 Task: Create a due date automation trigger when advanced on, 2 hours before a card is due add fields with custom field "Resume" set to a number greater than 1 and greater than 10.
Action: Mouse moved to (1144, 150)
Screenshot: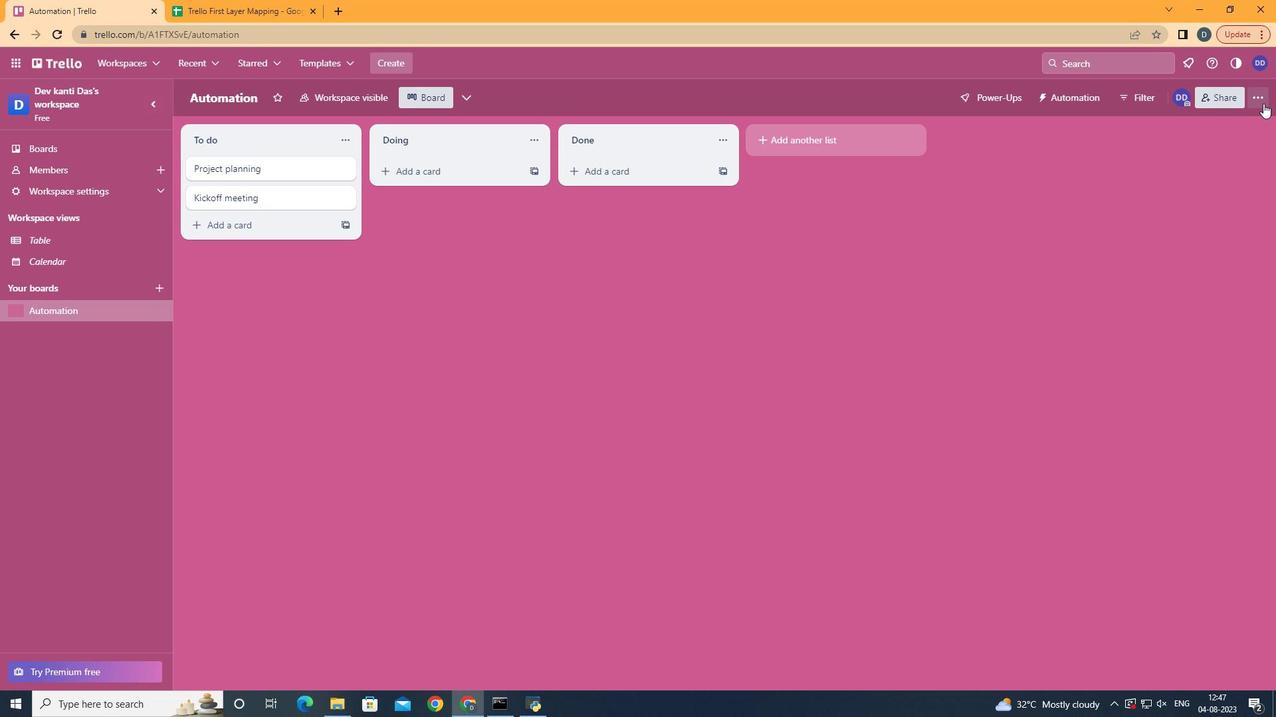 
Action: Mouse pressed left at (1144, 150)
Screenshot: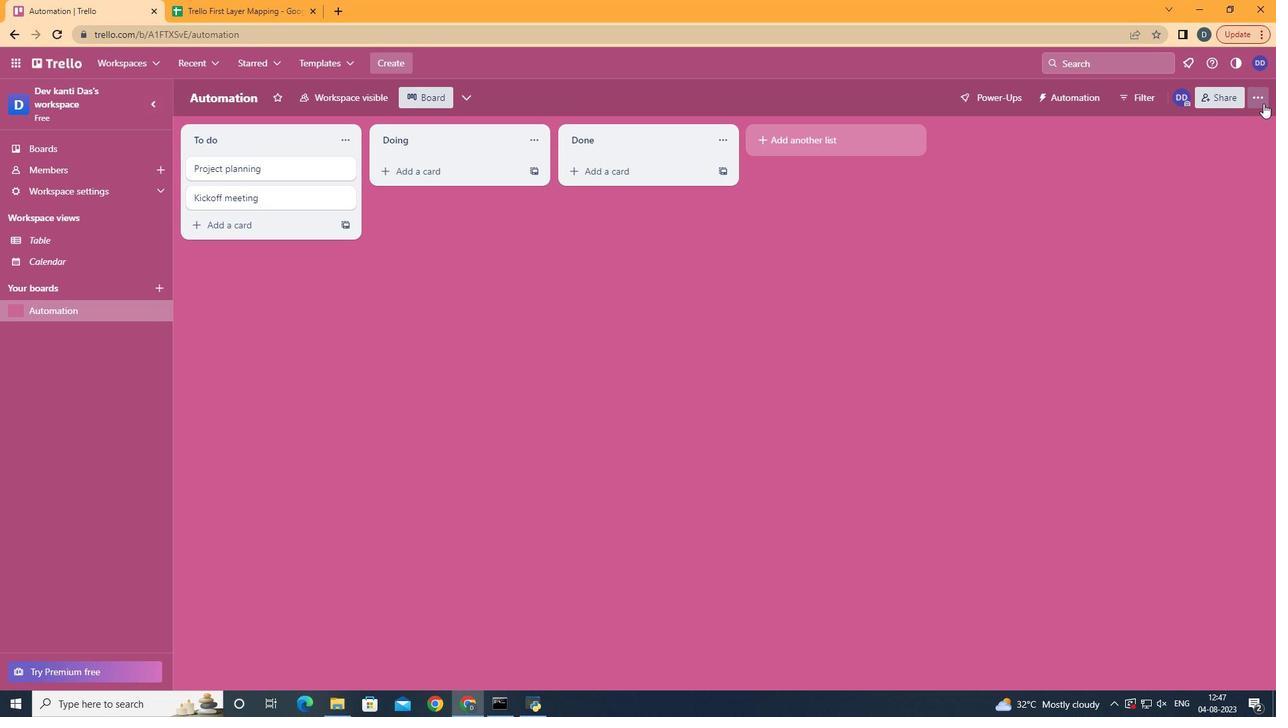 
Action: Mouse moved to (1091, 292)
Screenshot: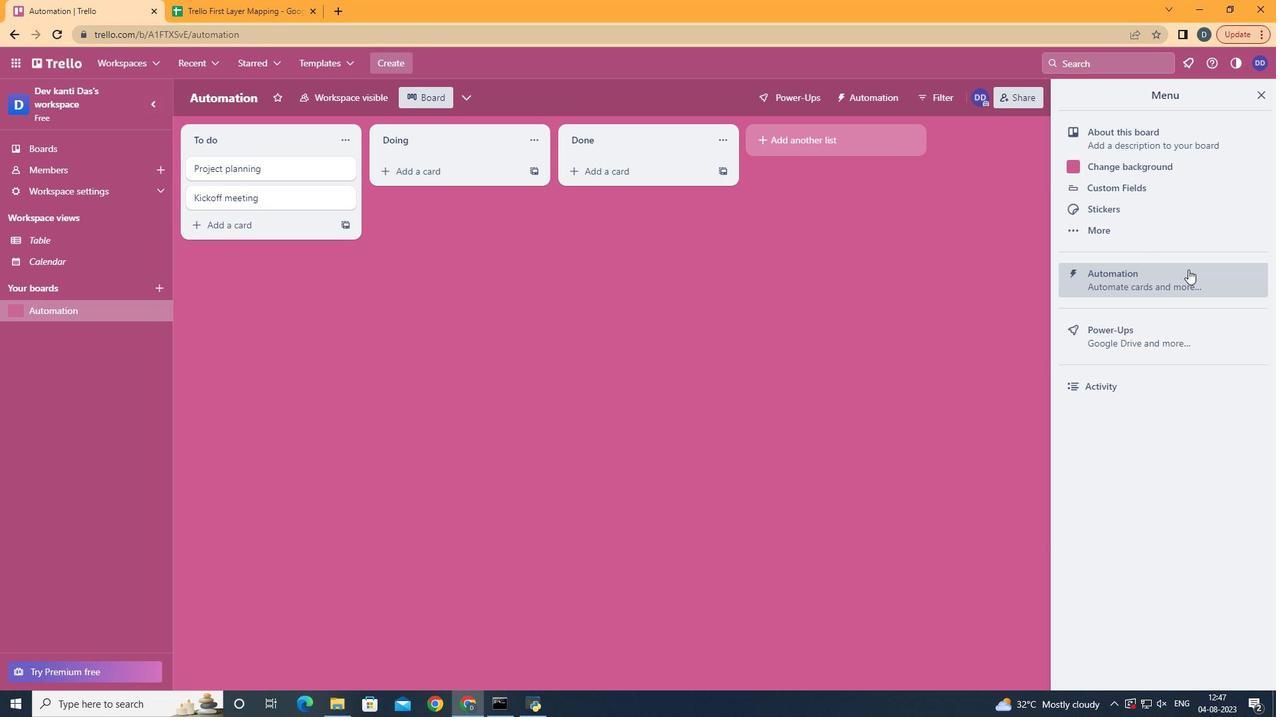 
Action: Mouse pressed left at (1091, 292)
Screenshot: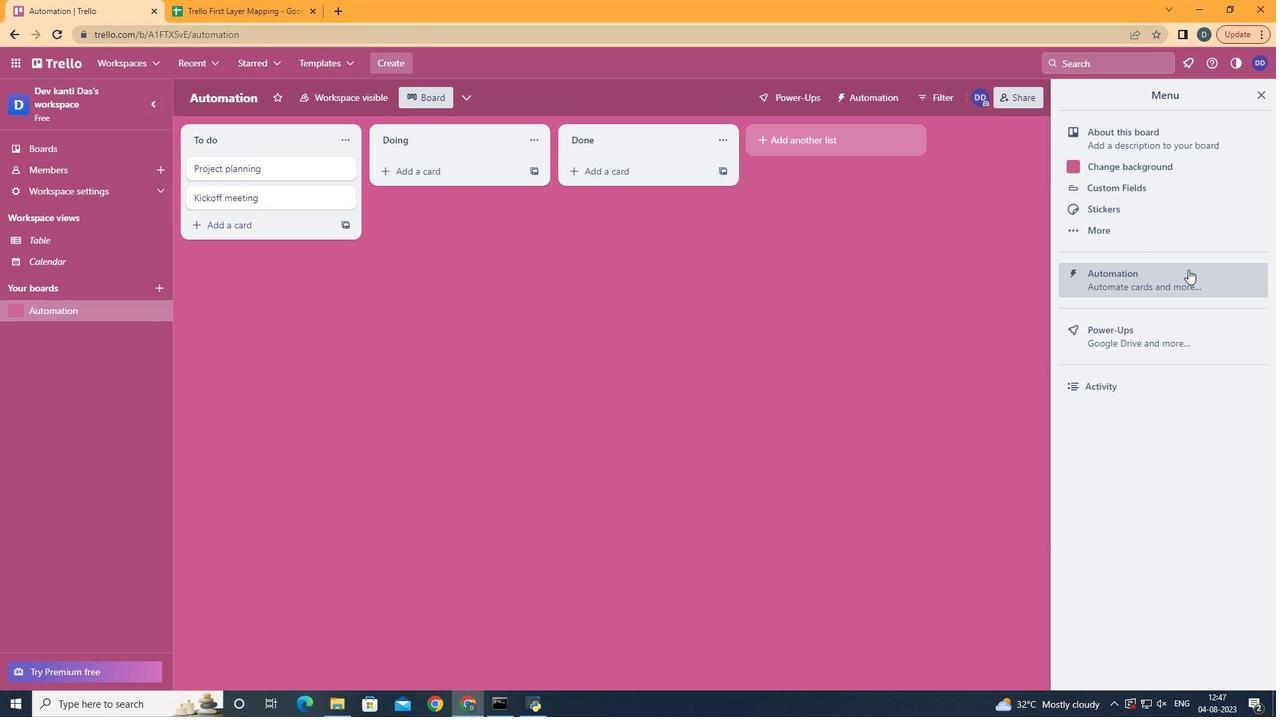 
Action: Mouse moved to (427, 289)
Screenshot: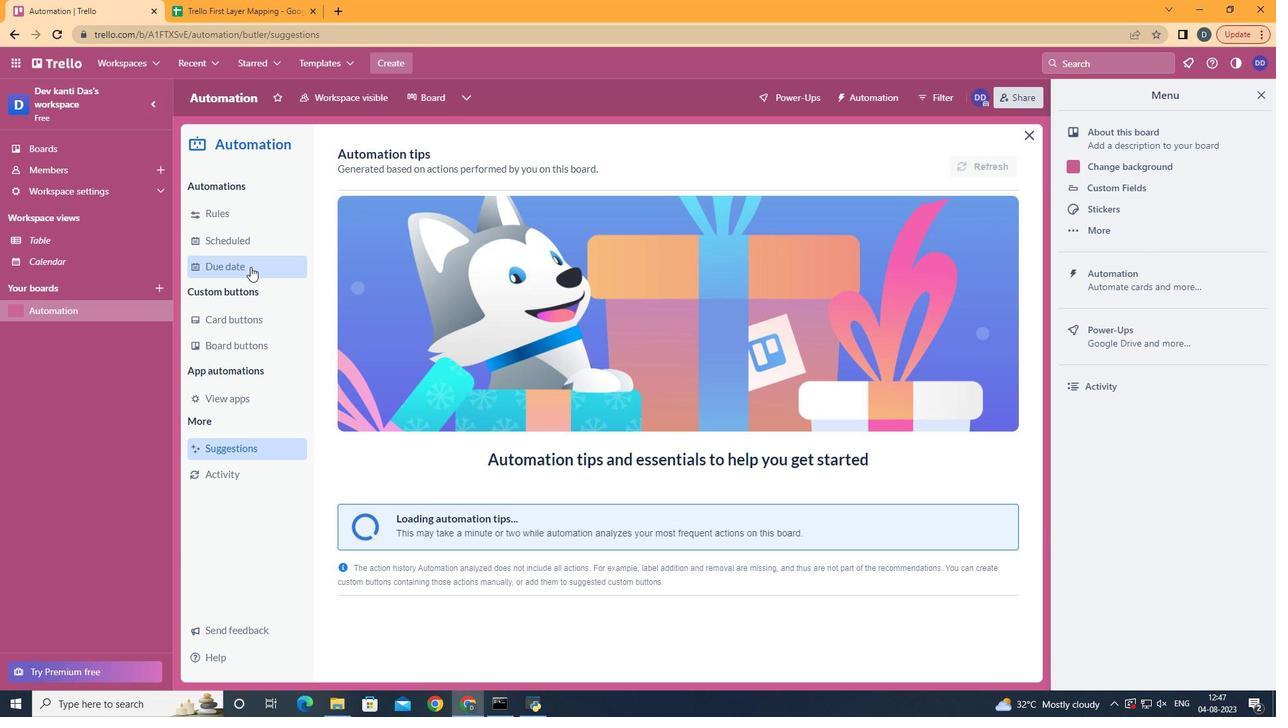 
Action: Mouse pressed left at (427, 289)
Screenshot: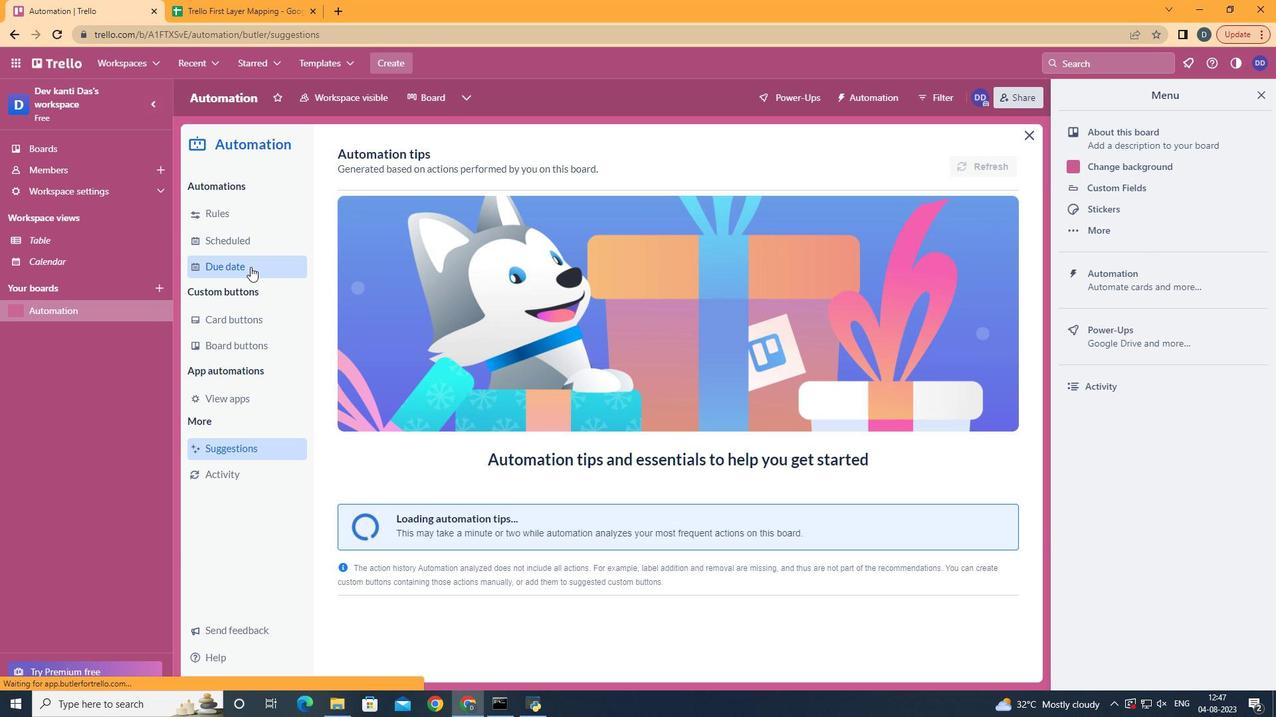 
Action: Mouse moved to (908, 195)
Screenshot: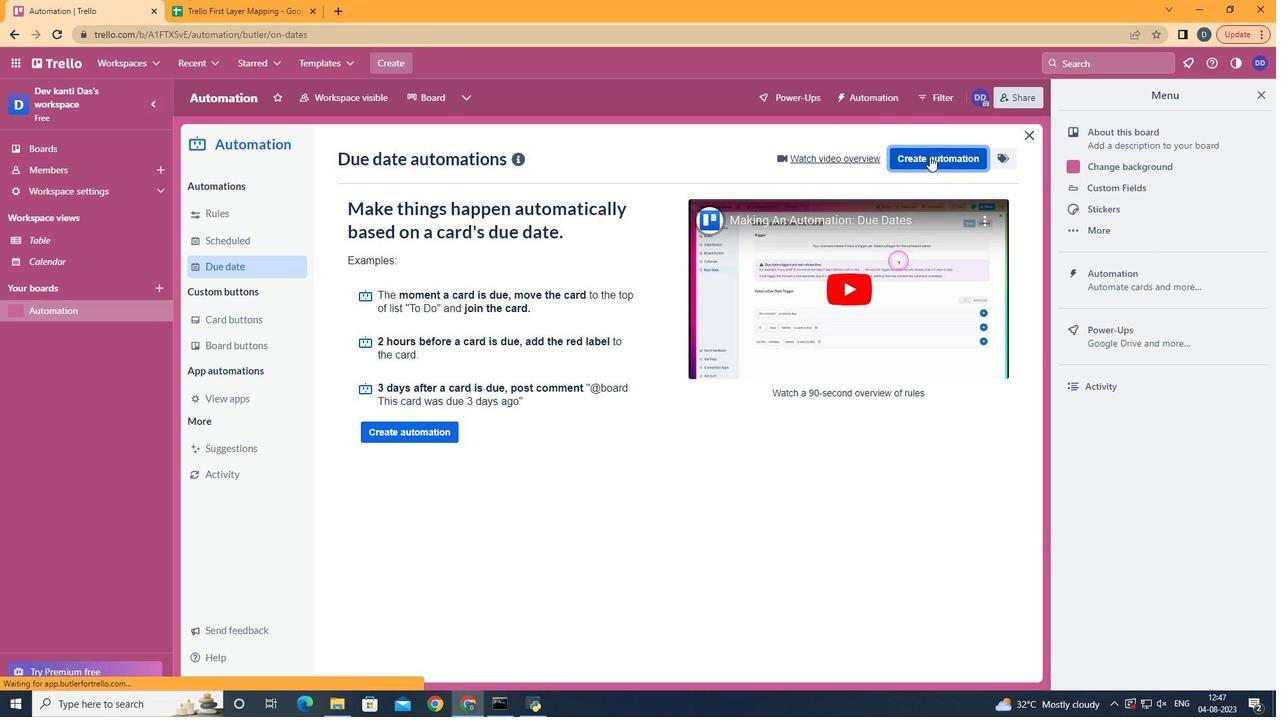 
Action: Mouse pressed left at (908, 195)
Screenshot: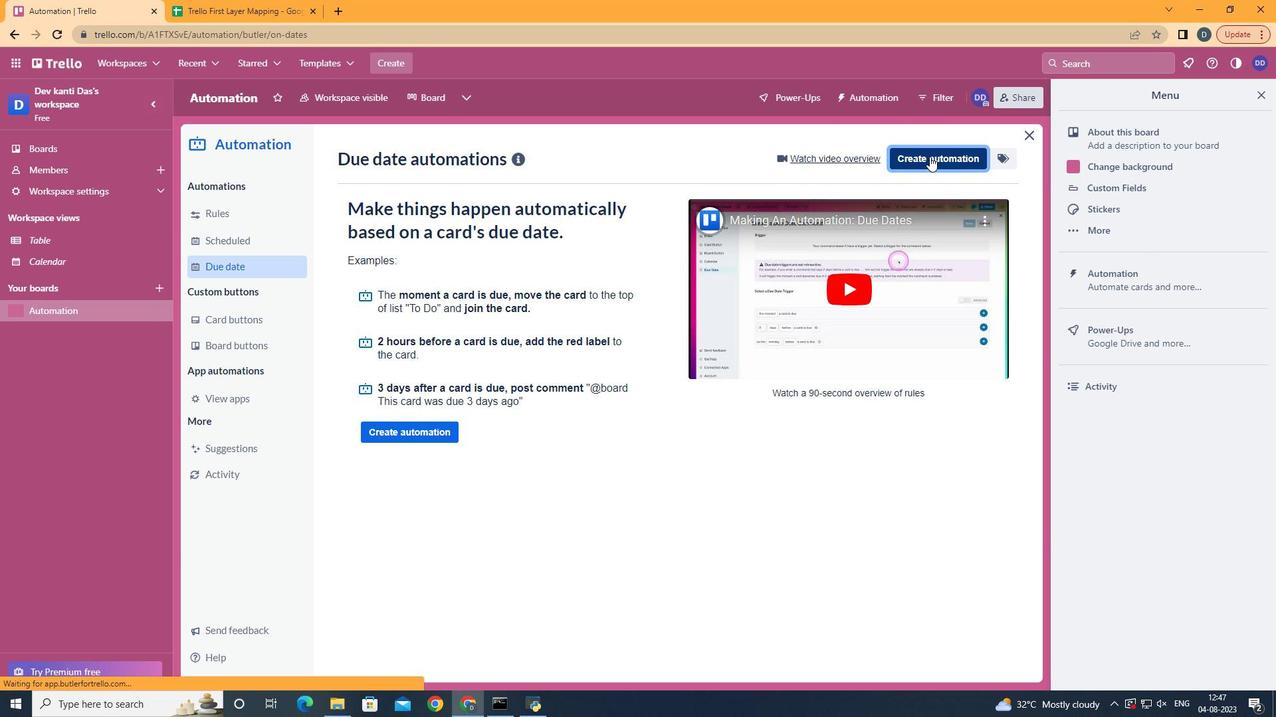 
Action: Mouse moved to (799, 311)
Screenshot: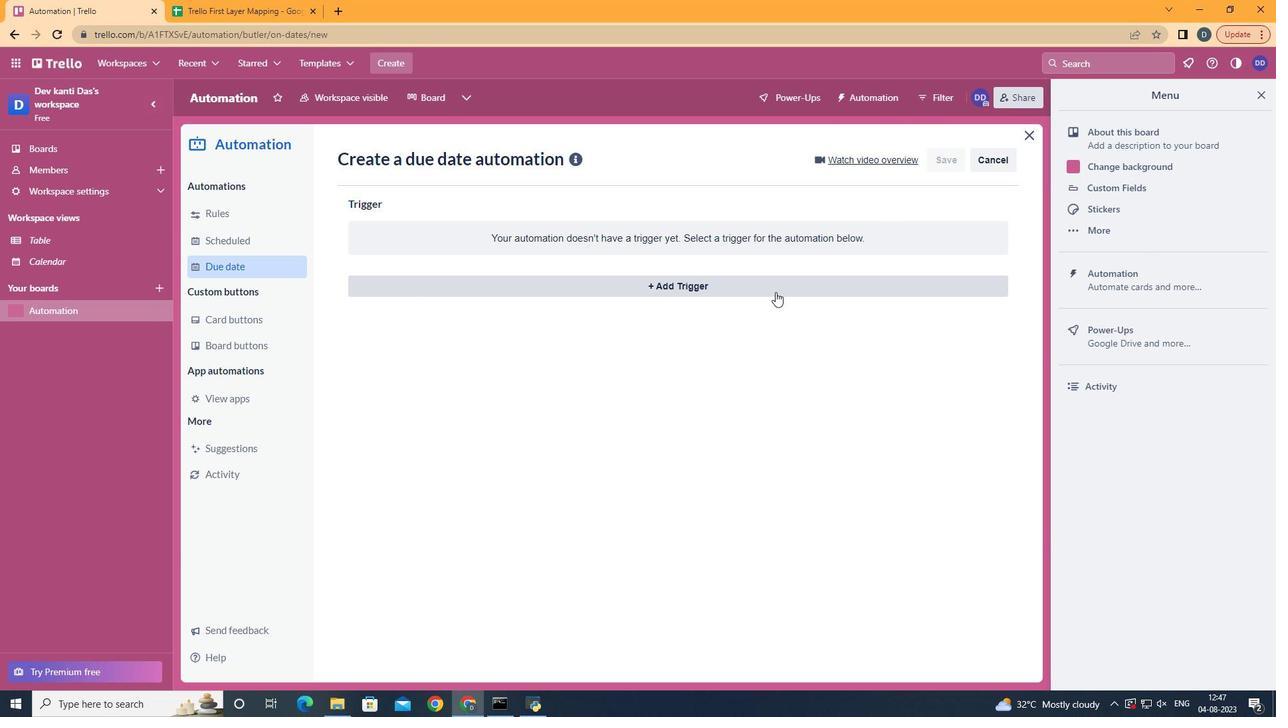 
Action: Mouse pressed left at (799, 311)
Screenshot: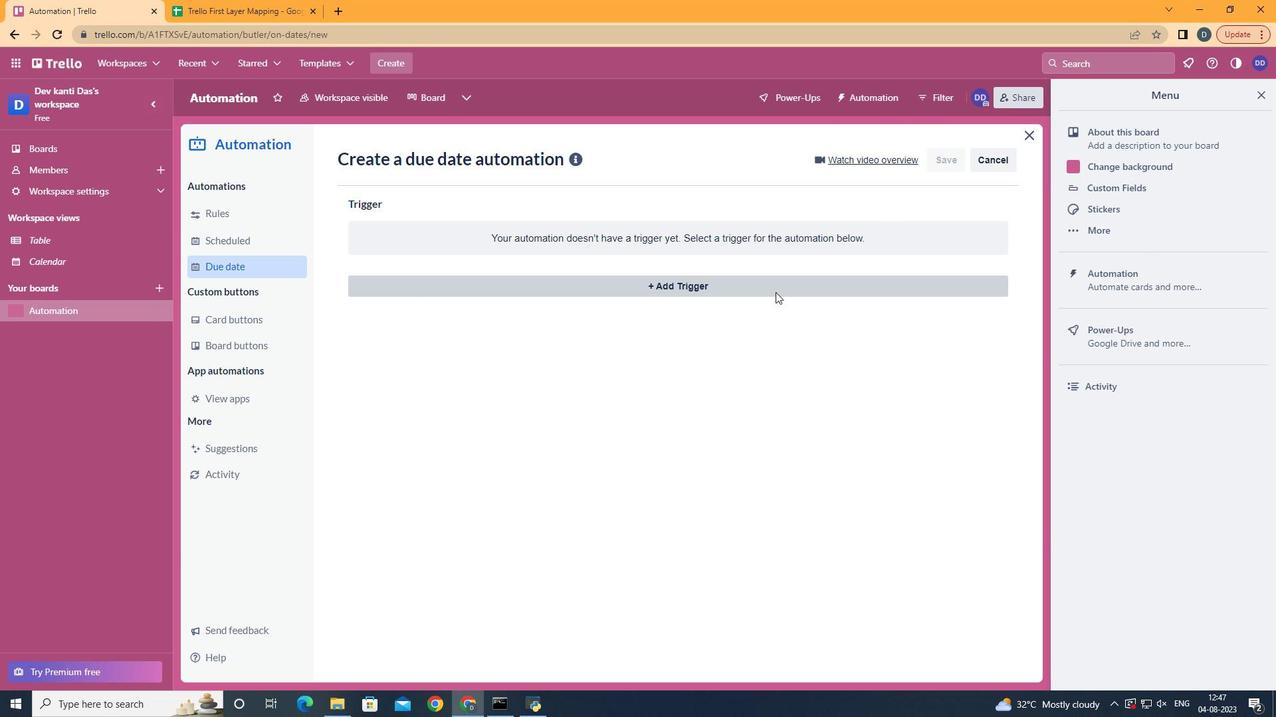 
Action: Mouse moved to (552, 544)
Screenshot: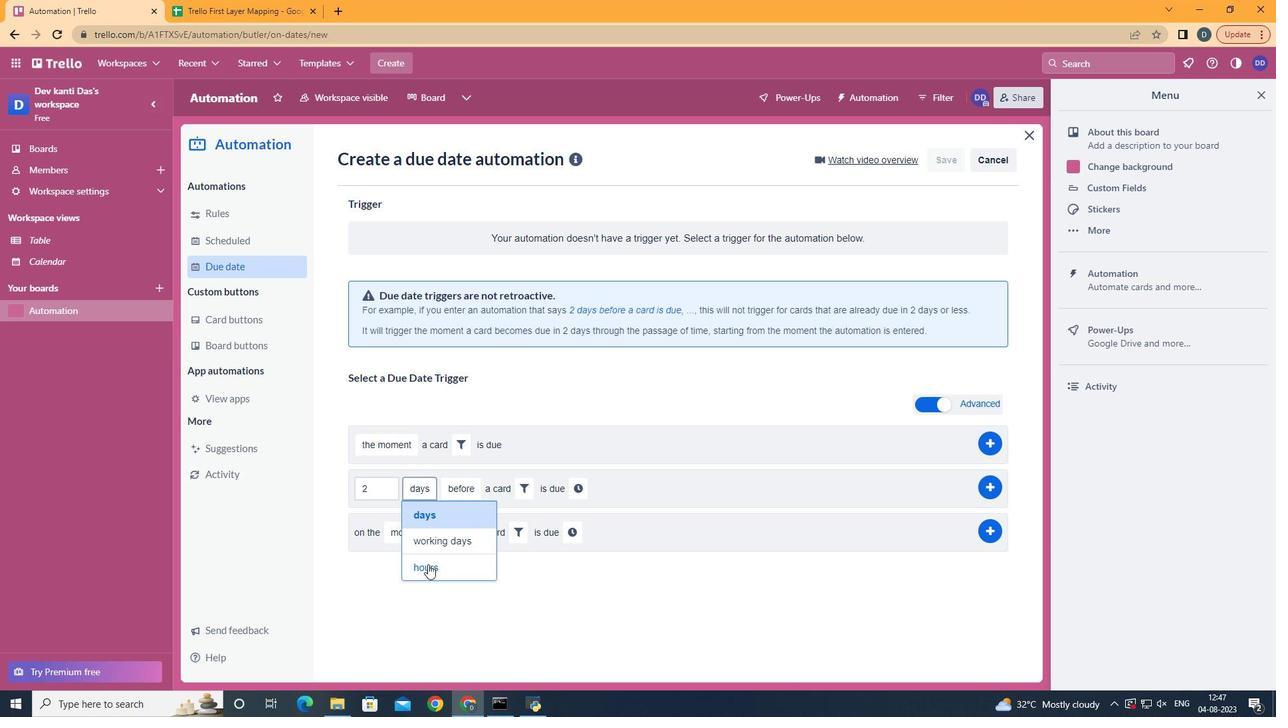 
Action: Mouse pressed left at (552, 544)
Screenshot: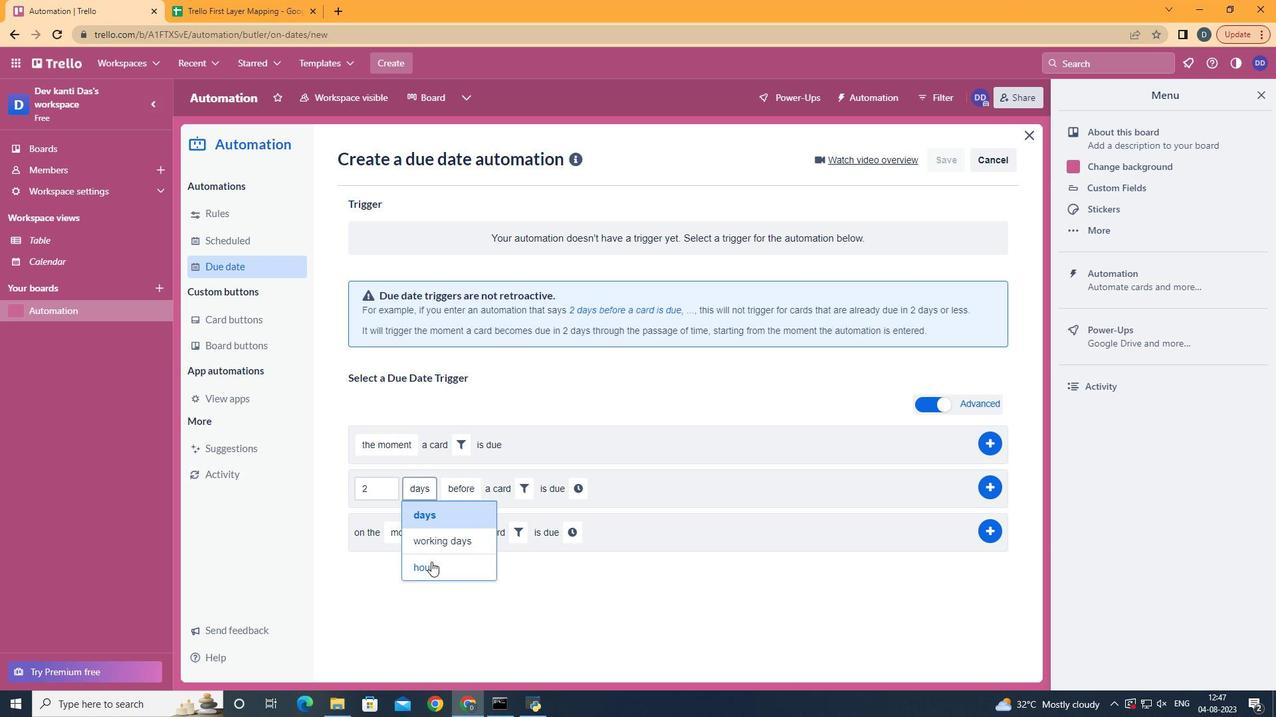 
Action: Mouse moved to (579, 503)
Screenshot: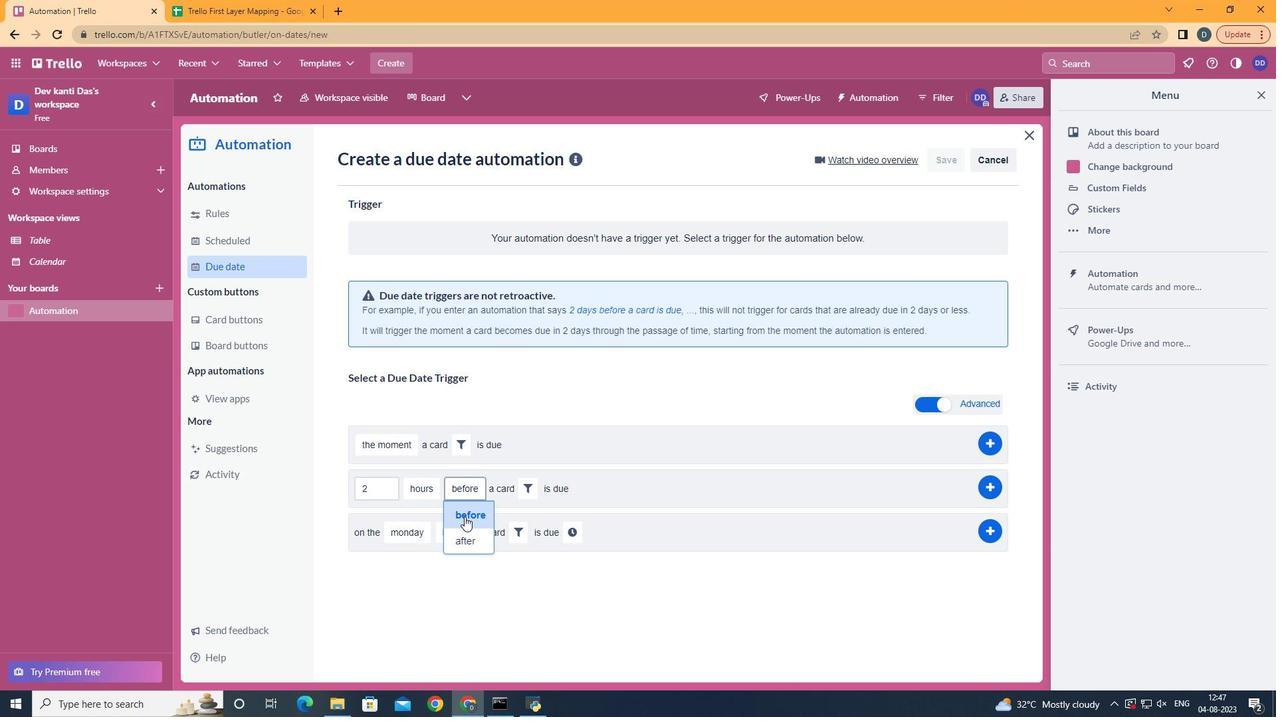 
Action: Mouse pressed left at (579, 503)
Screenshot: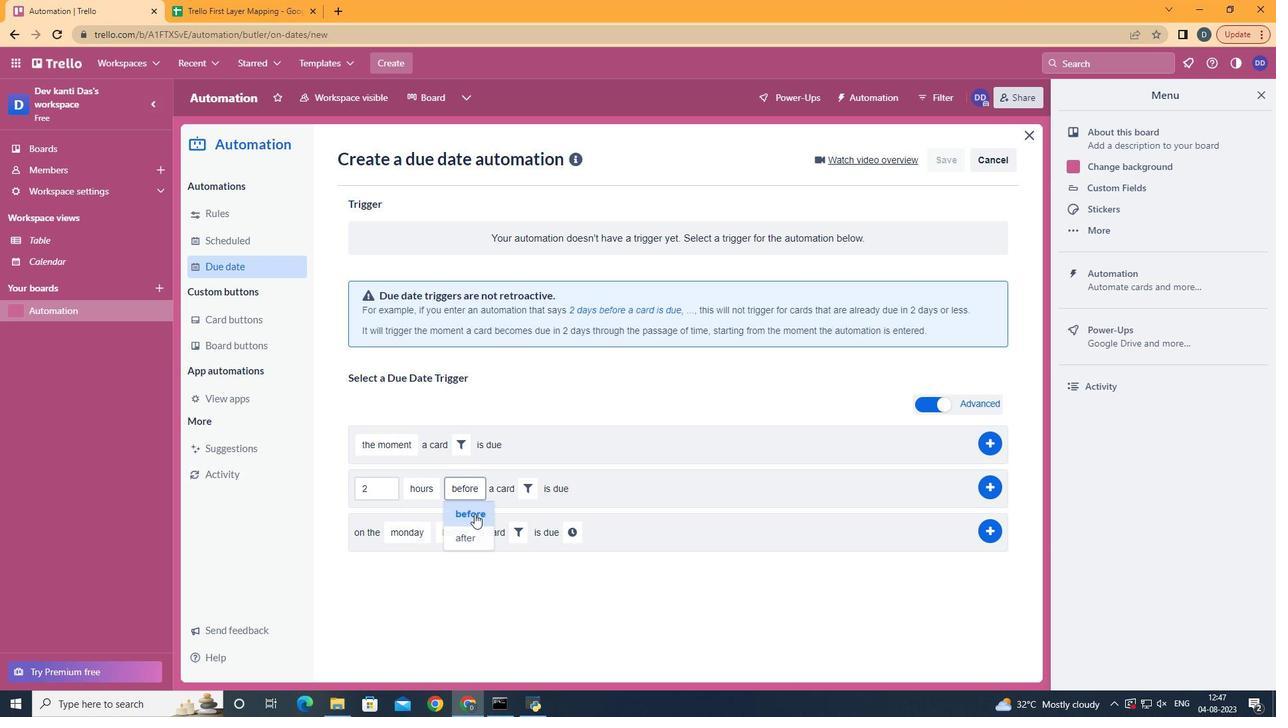 
Action: Mouse moved to (628, 479)
Screenshot: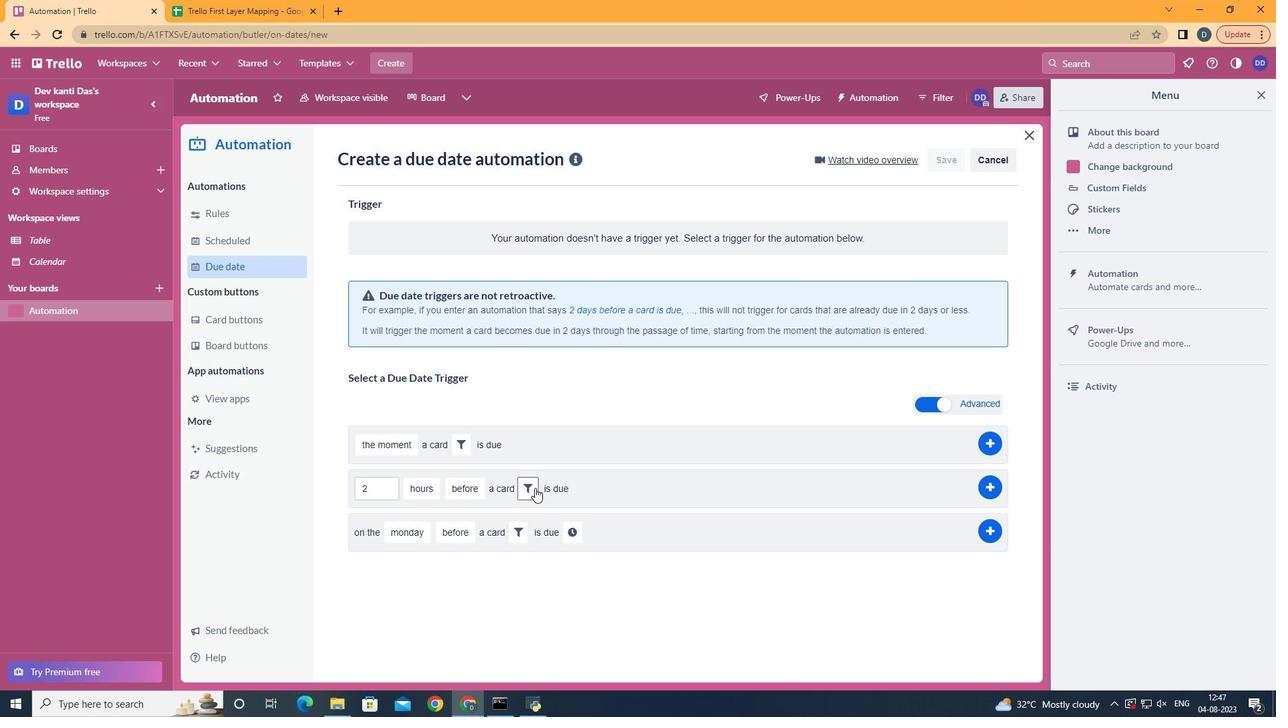 
Action: Mouse pressed left at (628, 479)
Screenshot: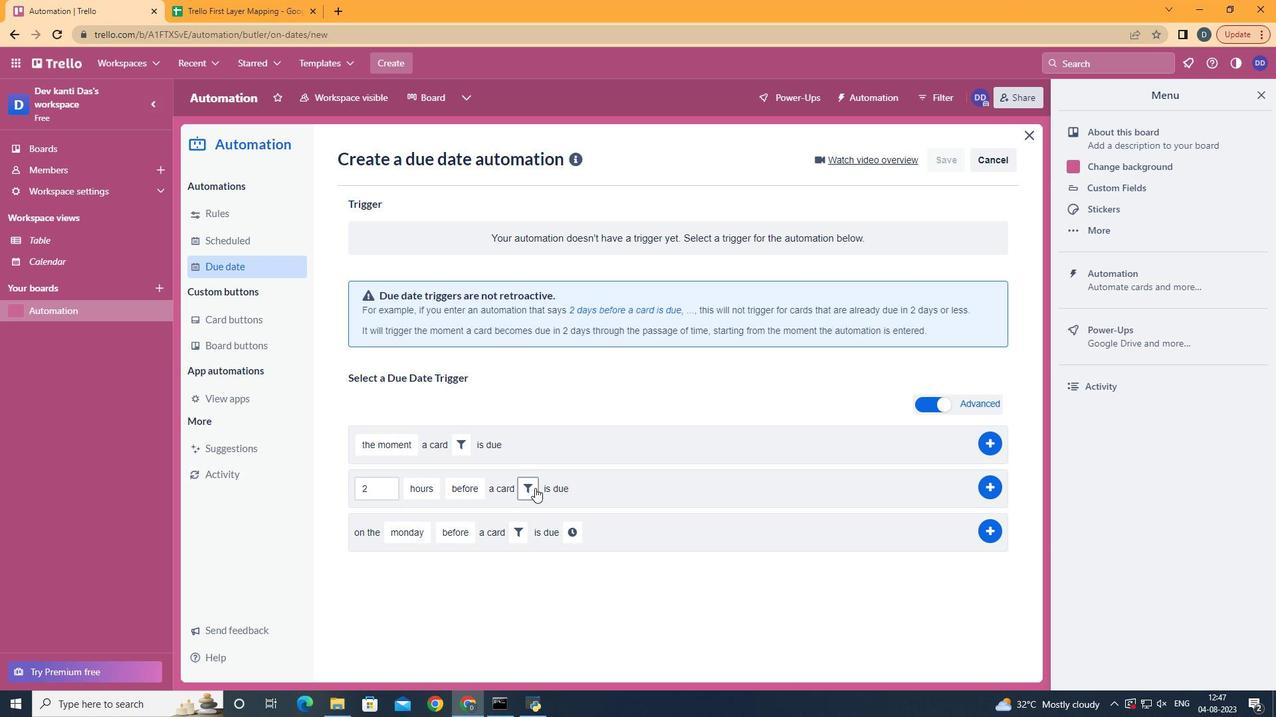 
Action: Mouse moved to (767, 514)
Screenshot: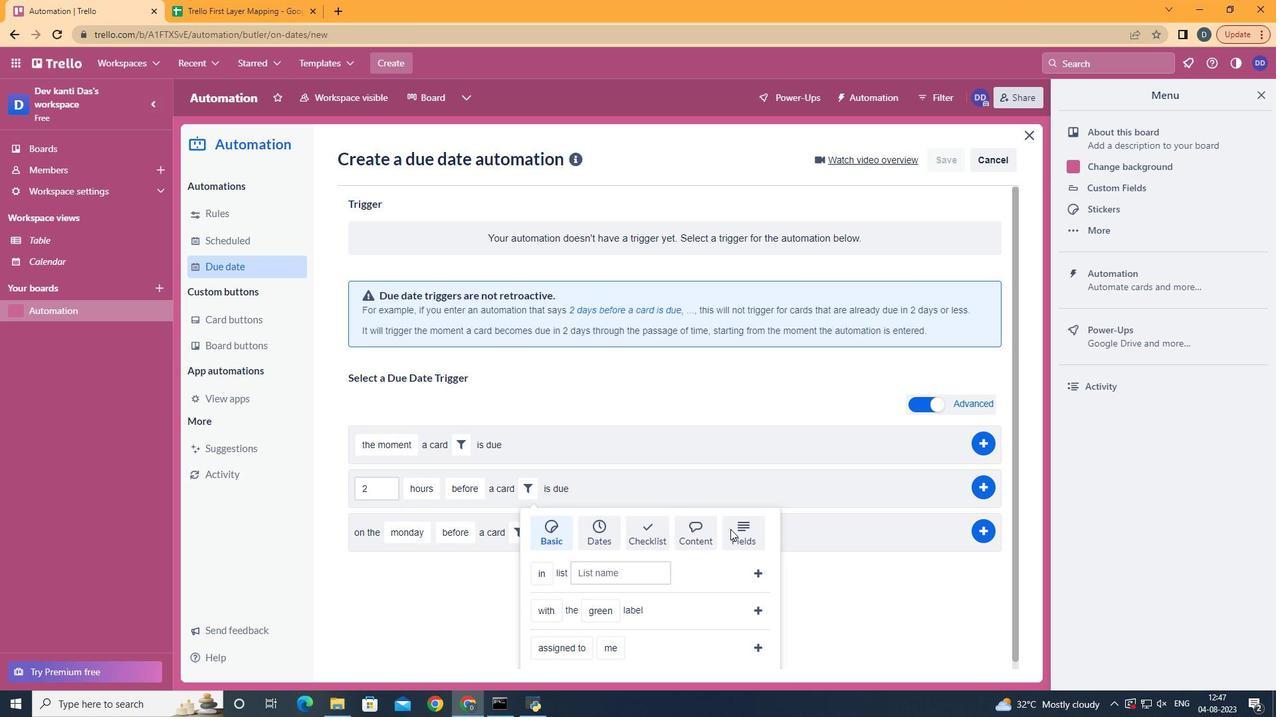 
Action: Mouse pressed left at (767, 514)
Screenshot: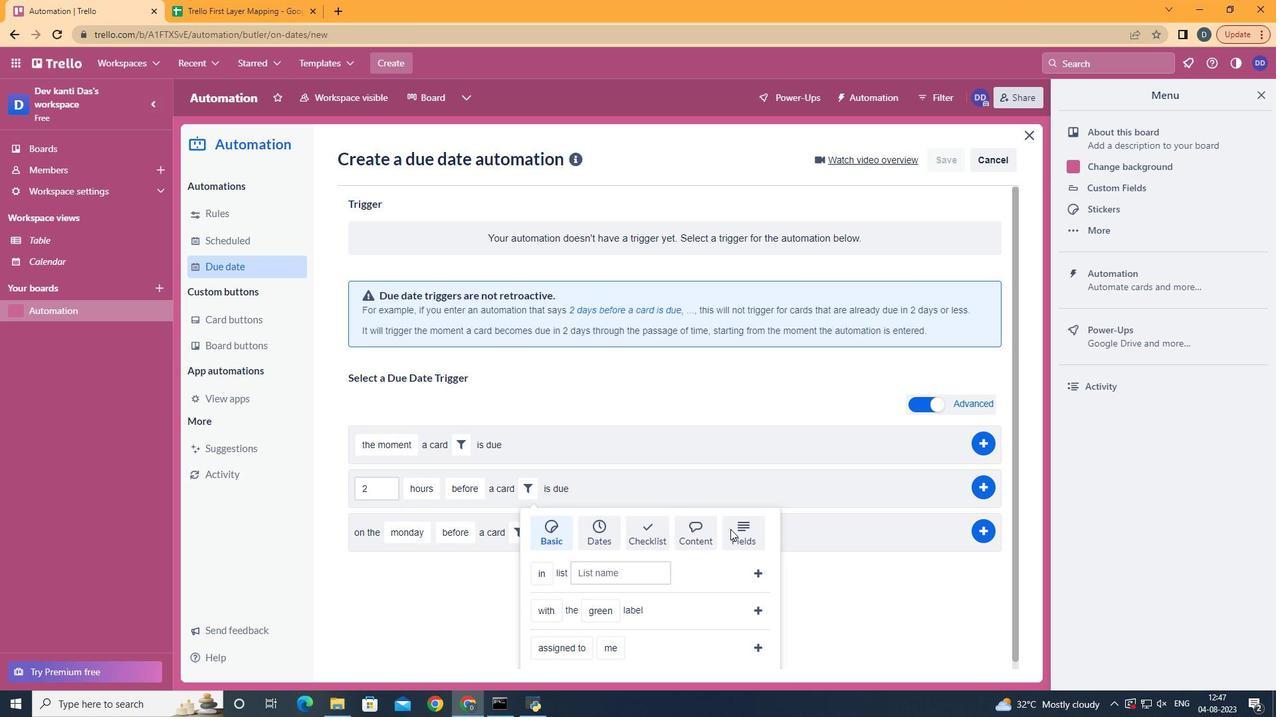 
Action: Mouse scrolled (767, 513) with delta (0, 0)
Screenshot: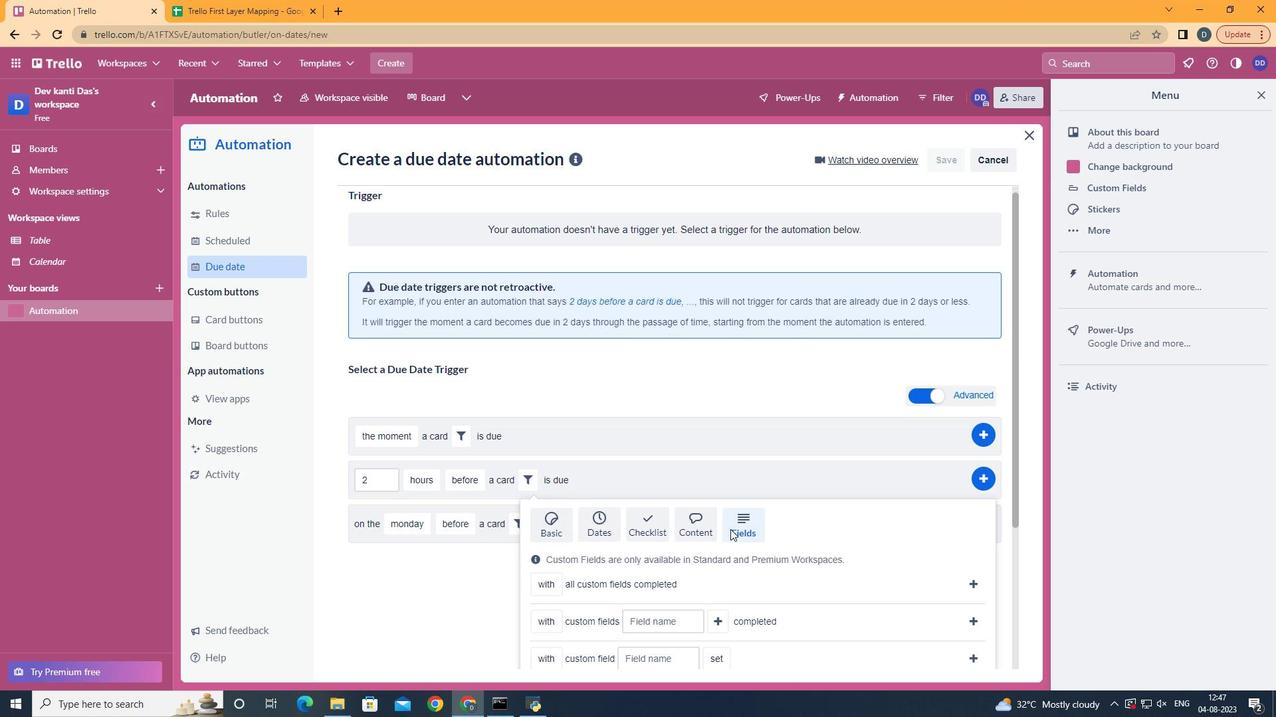
Action: Mouse scrolled (767, 513) with delta (0, 0)
Screenshot: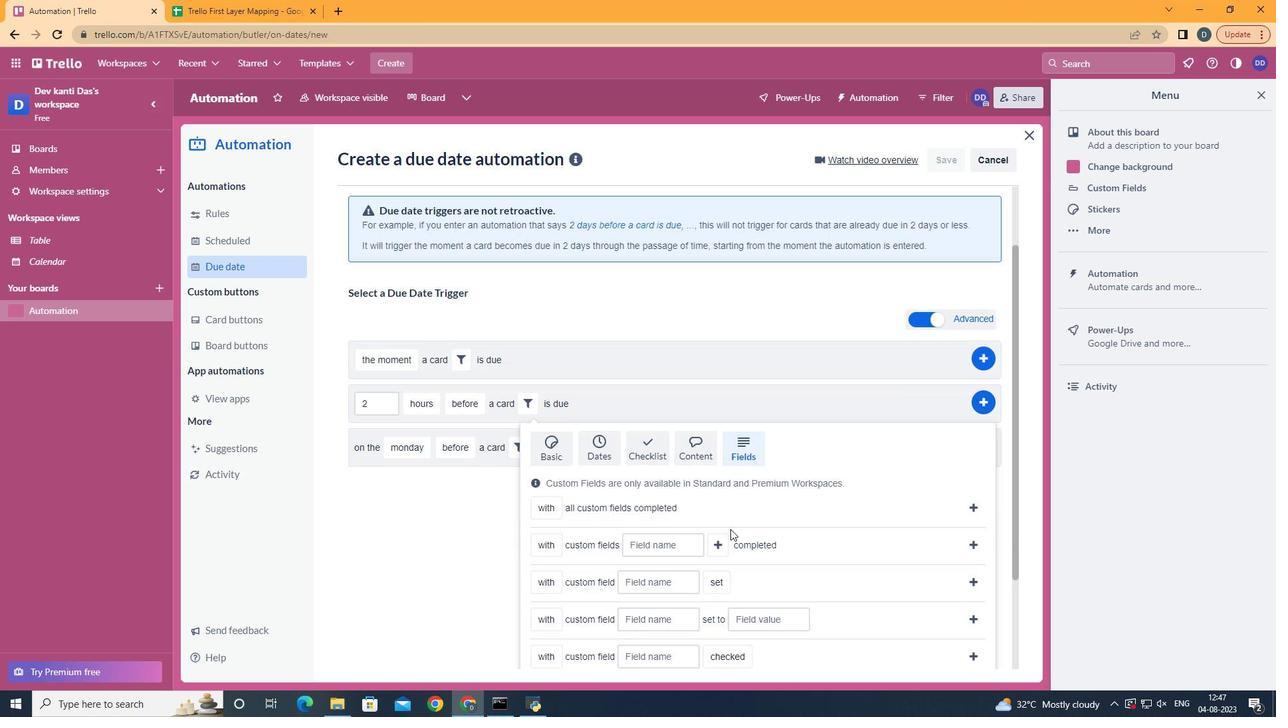 
Action: Mouse scrolled (767, 513) with delta (0, 0)
Screenshot: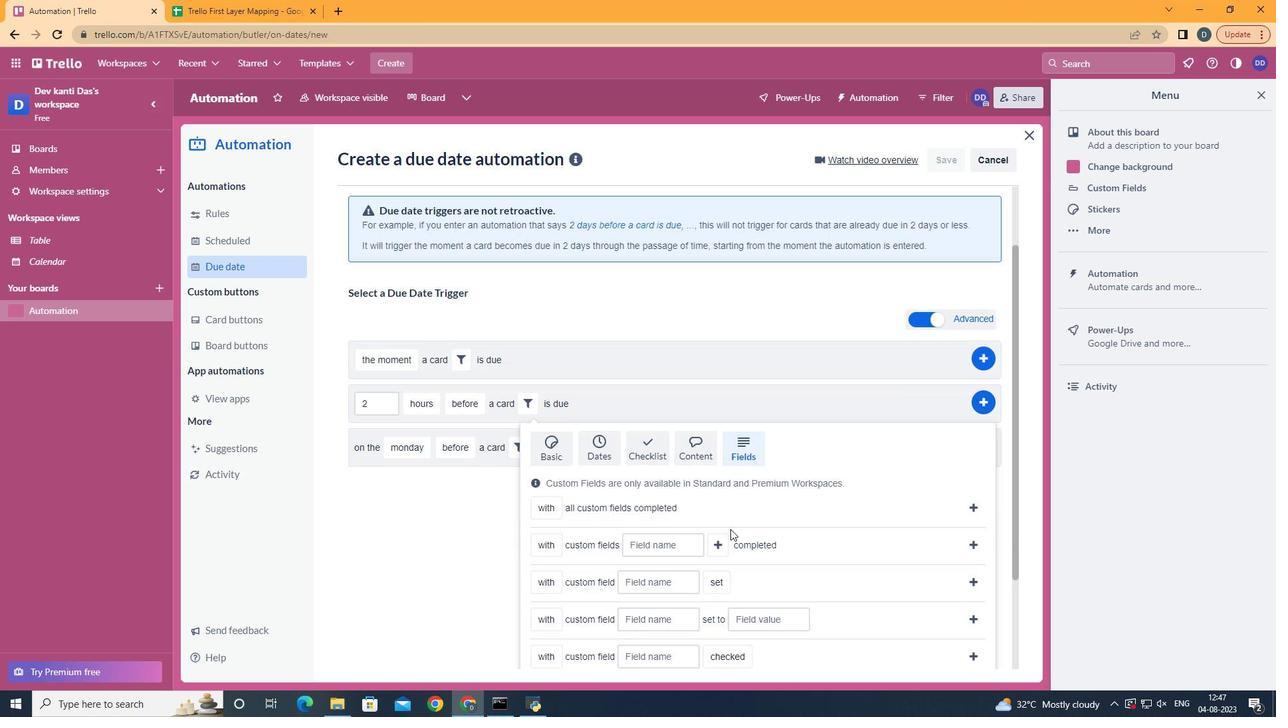 
Action: Mouse scrolled (767, 513) with delta (0, 0)
Screenshot: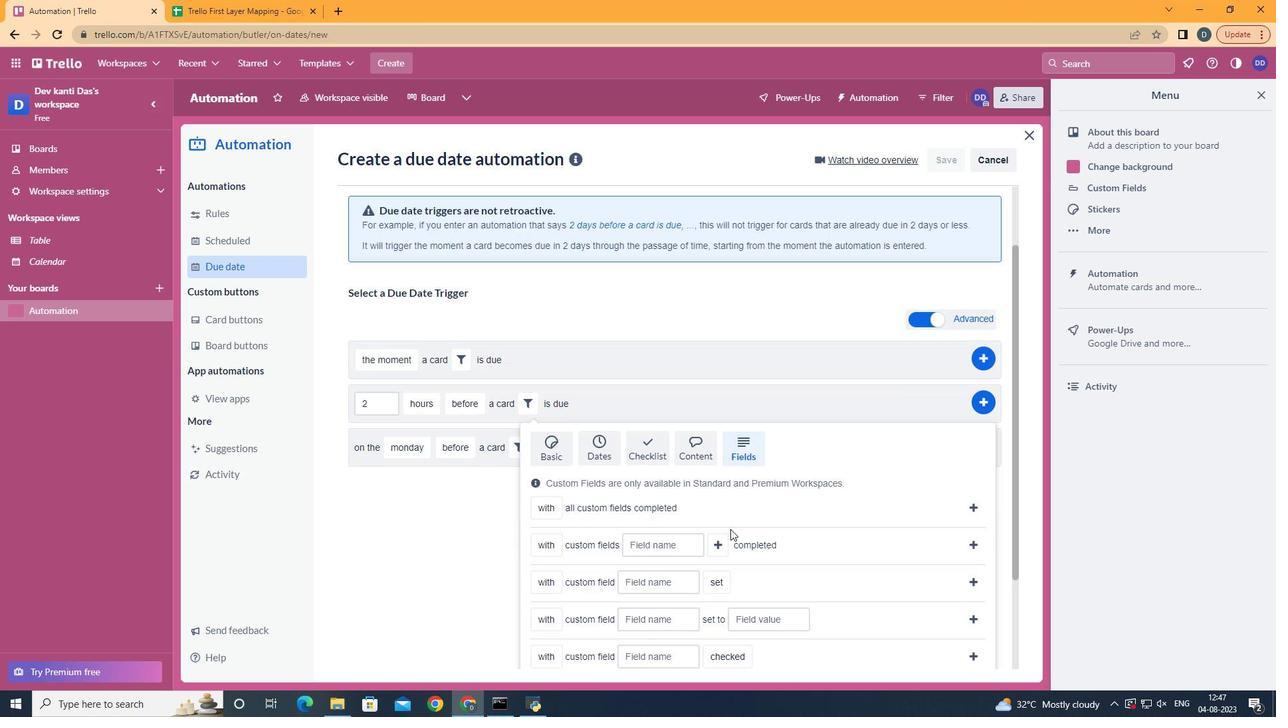 
Action: Mouse scrolled (767, 513) with delta (0, 0)
Screenshot: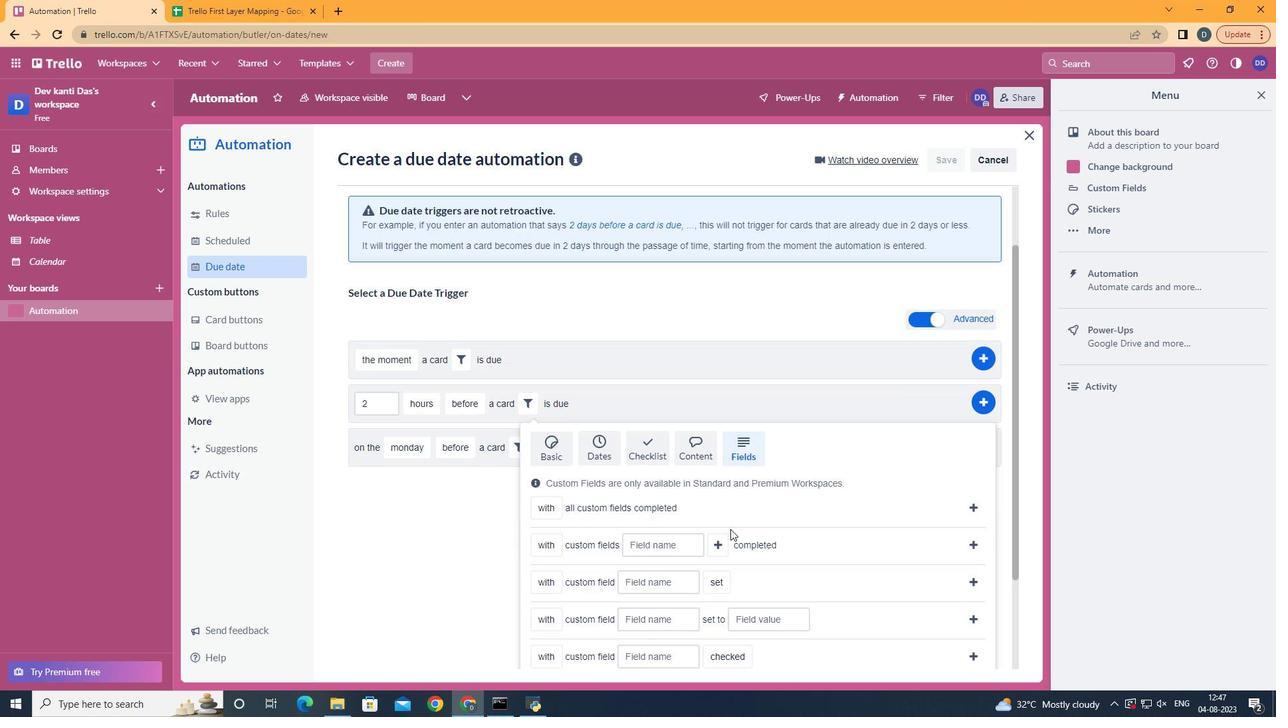 
Action: Mouse scrolled (767, 513) with delta (0, 0)
Screenshot: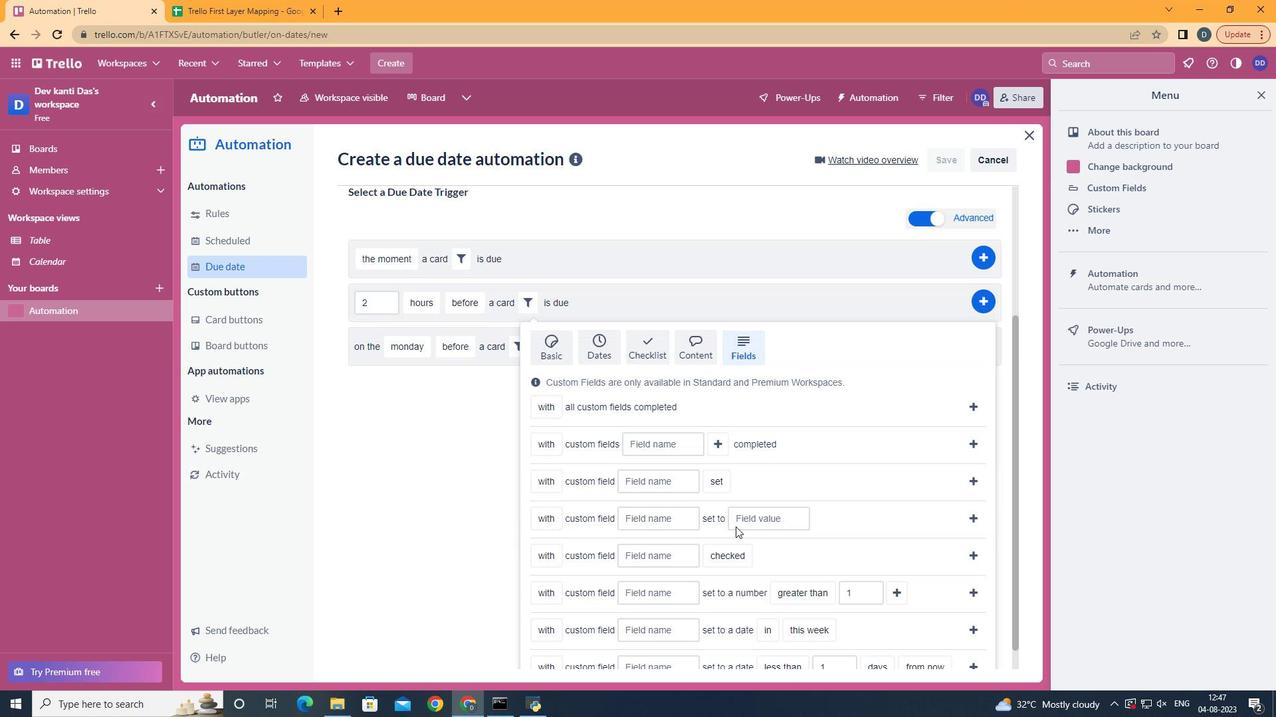 
Action: Mouse moved to (648, 573)
Screenshot: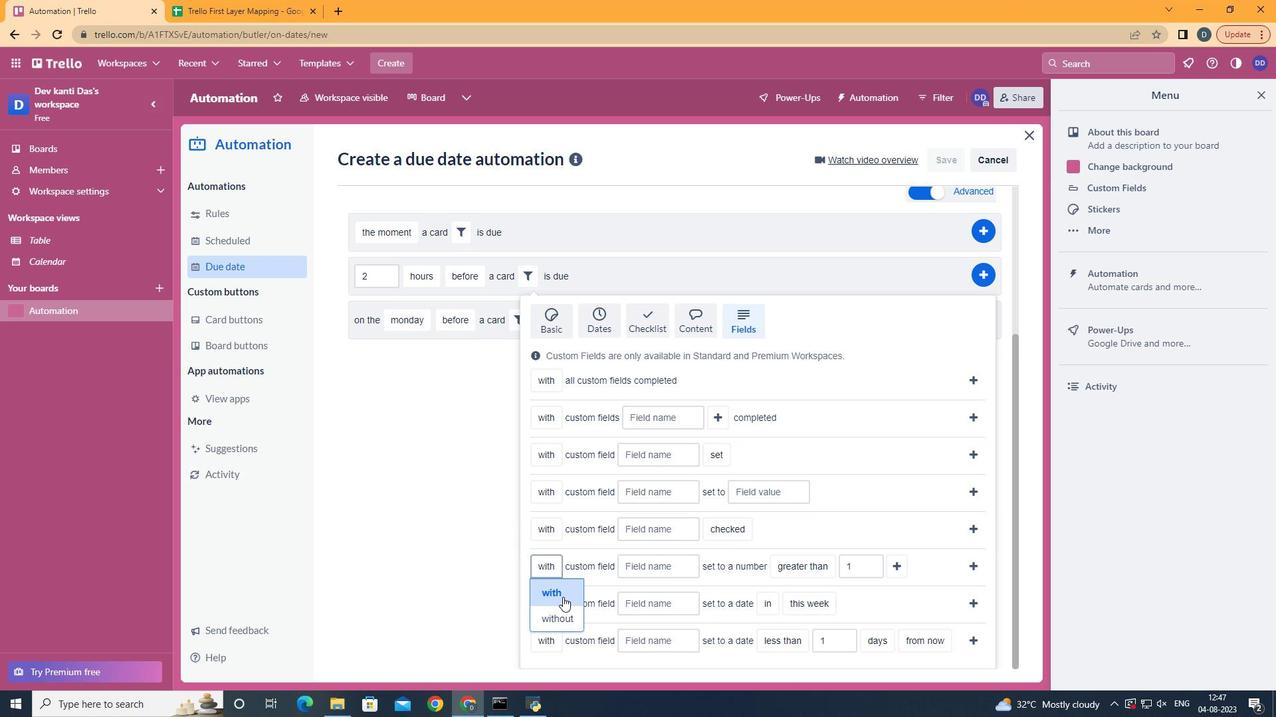 
Action: Mouse pressed left at (648, 573)
Screenshot: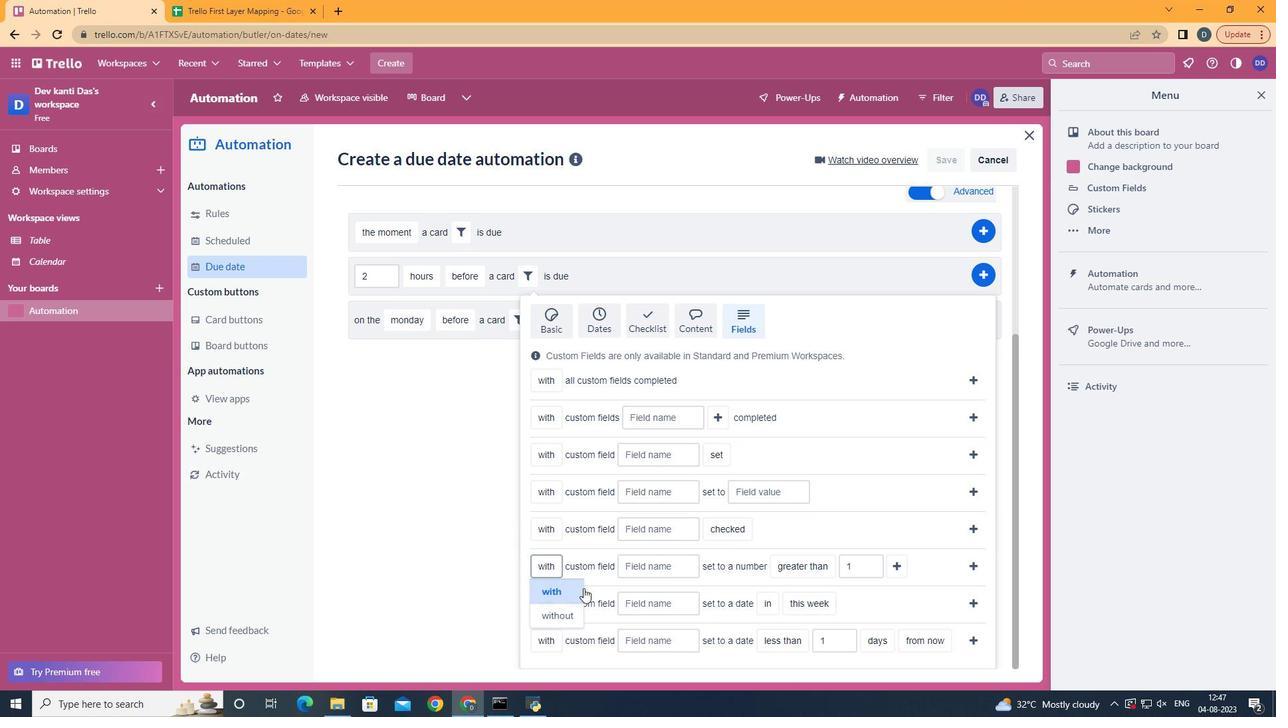 
Action: Mouse moved to (707, 551)
Screenshot: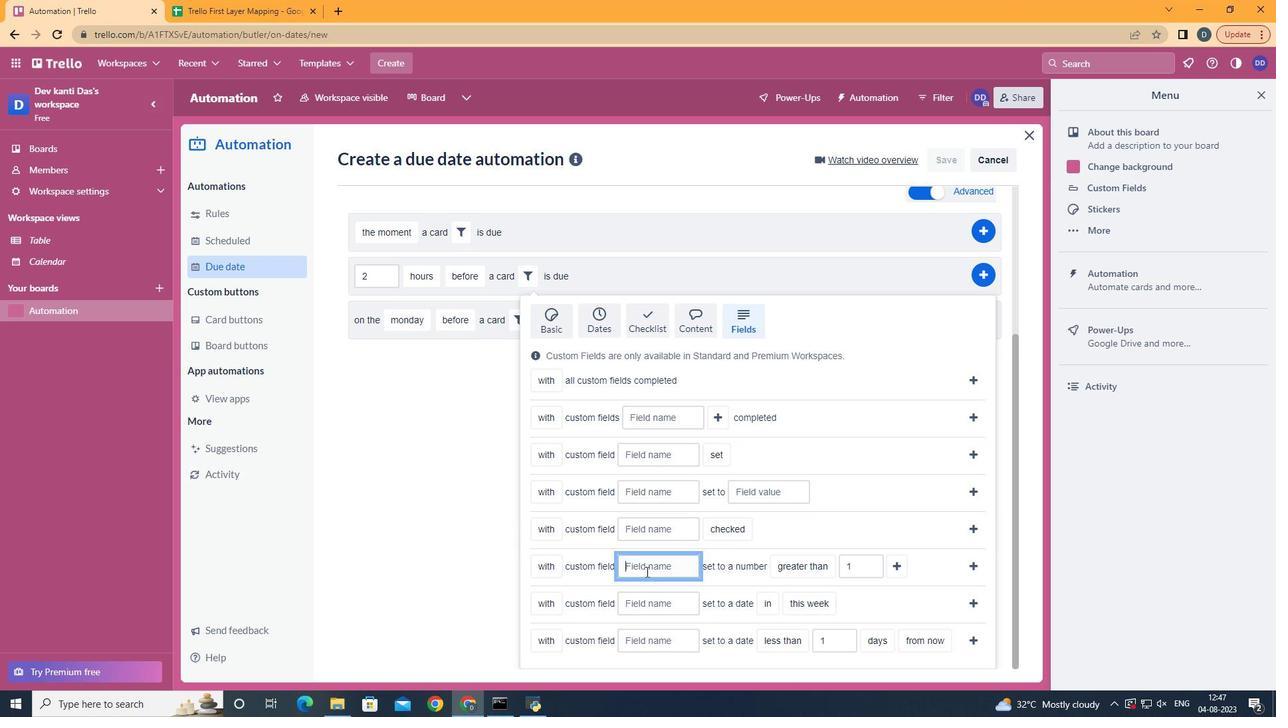 
Action: Mouse pressed left at (707, 551)
Screenshot: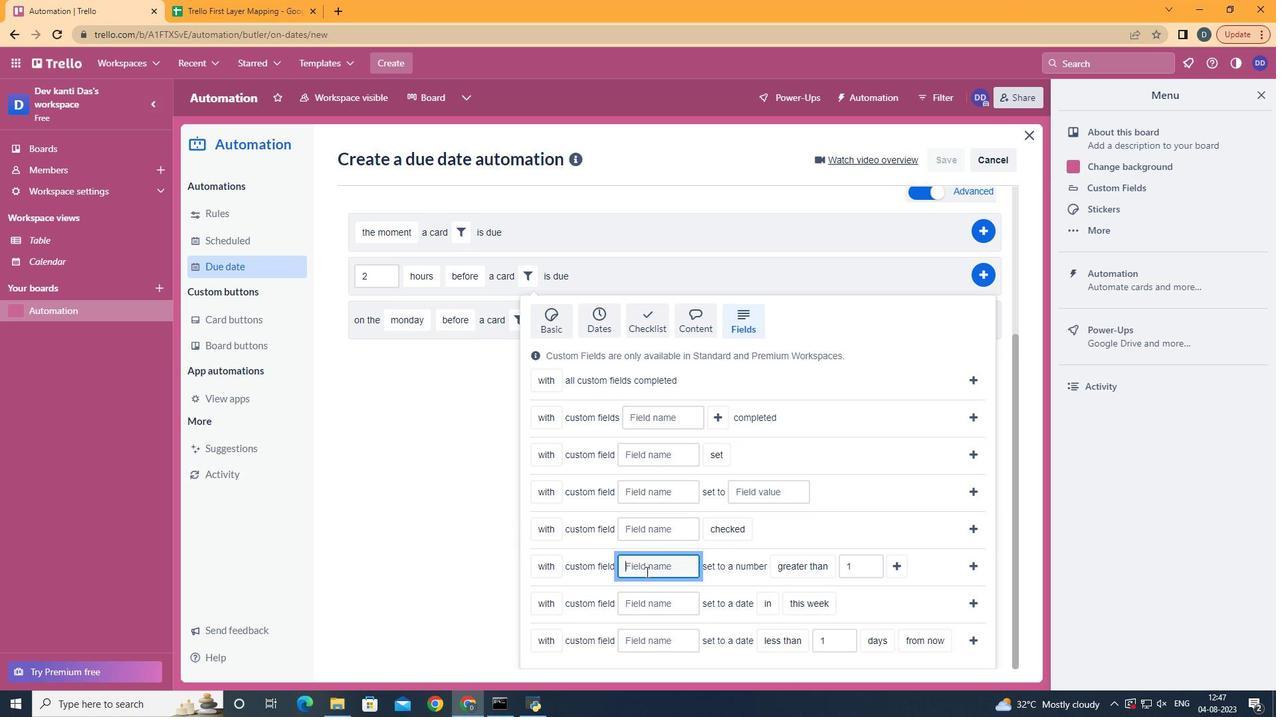 
Action: Mouse moved to (707, 551)
Screenshot: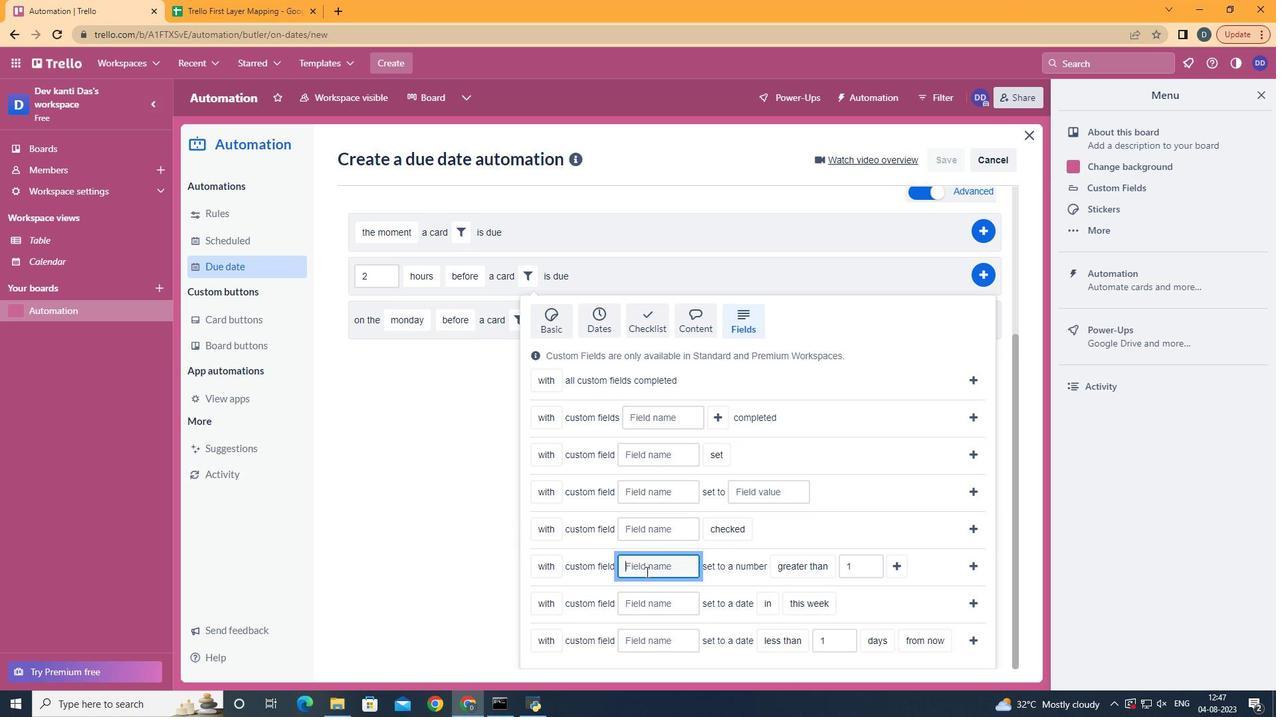 
Action: Key pressed <Key.shift>Resume
Screenshot: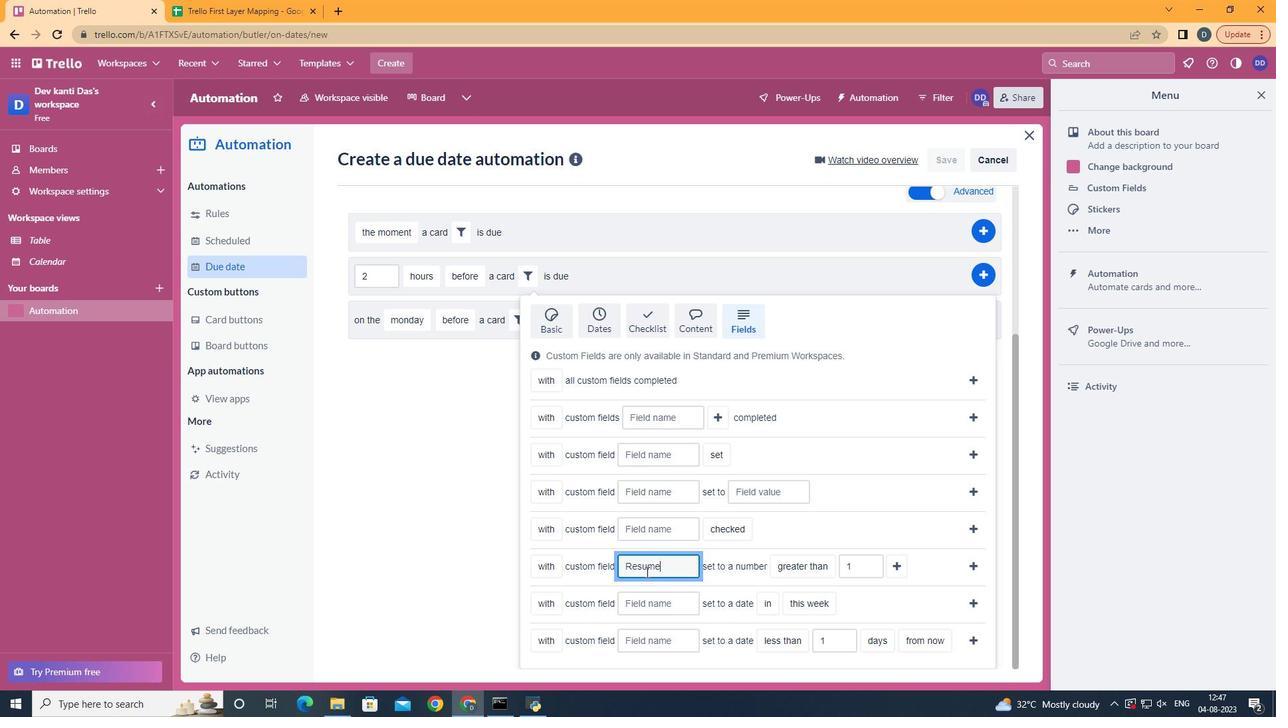 
Action: Mouse moved to (834, 455)
Screenshot: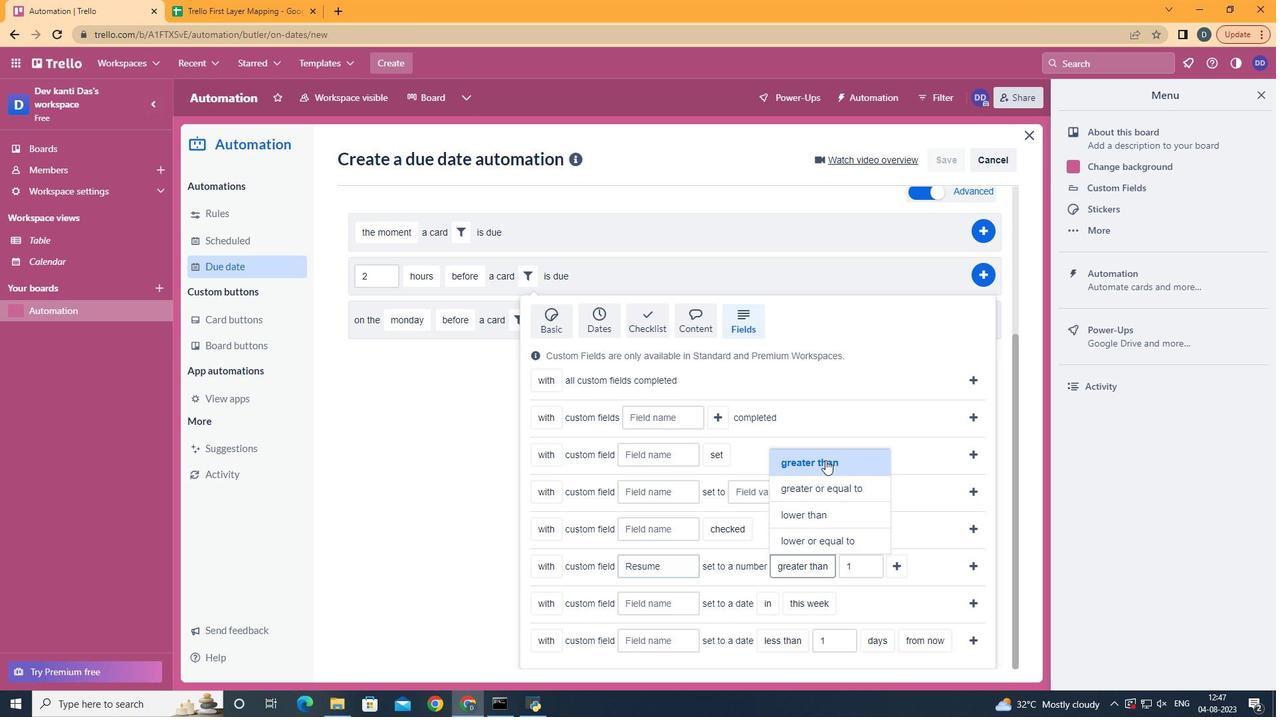 
Action: Mouse pressed left at (834, 455)
Screenshot: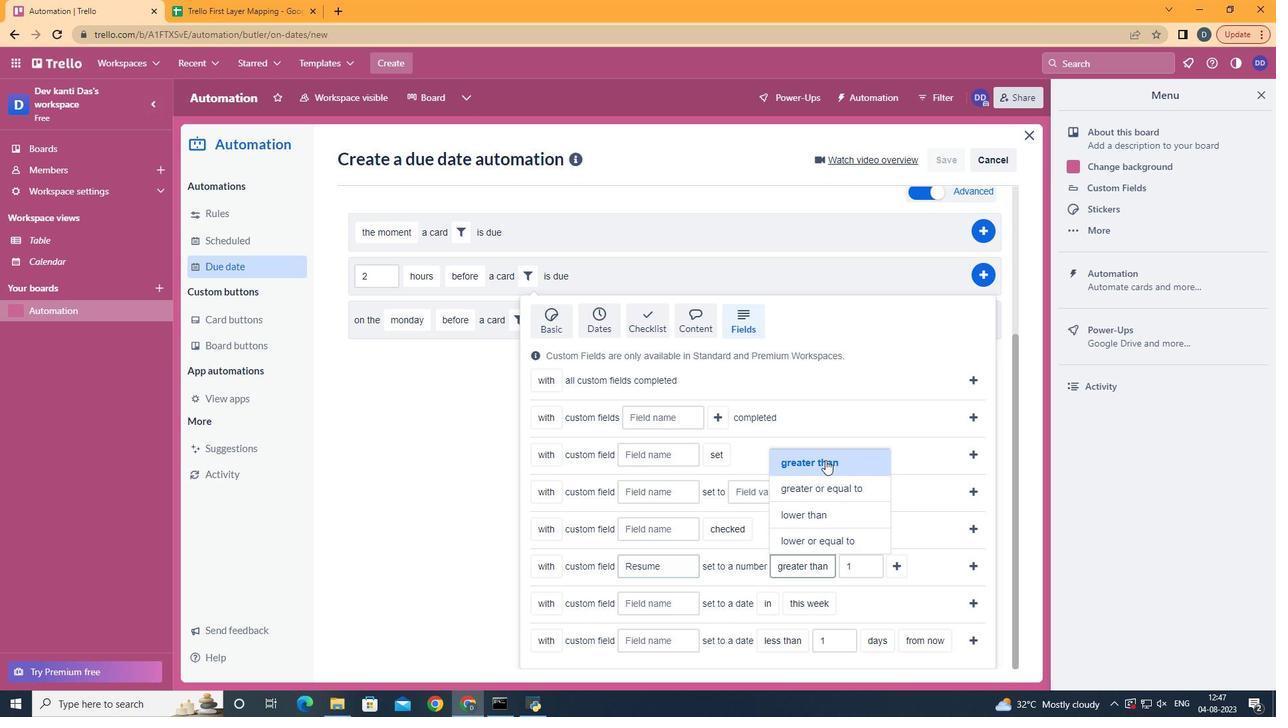 
Action: Mouse moved to (881, 545)
Screenshot: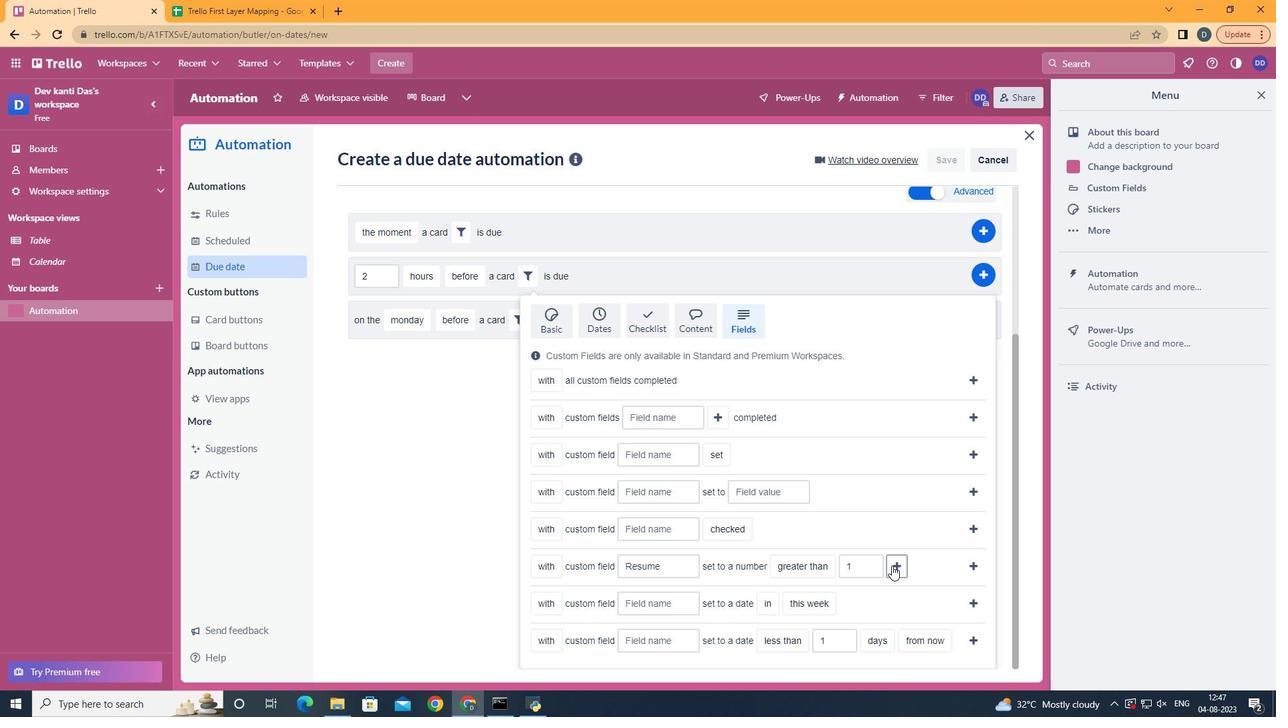 
Action: Mouse pressed left at (881, 545)
Screenshot: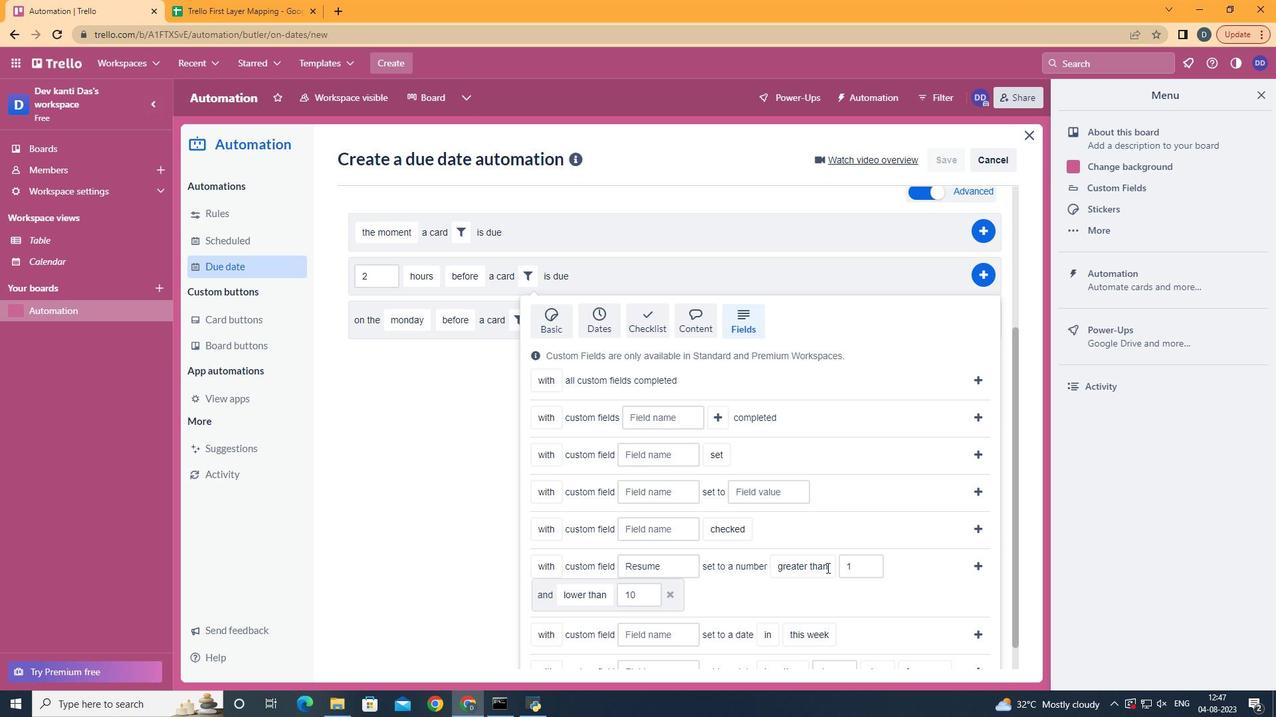 
Action: Mouse moved to (680, 528)
Screenshot: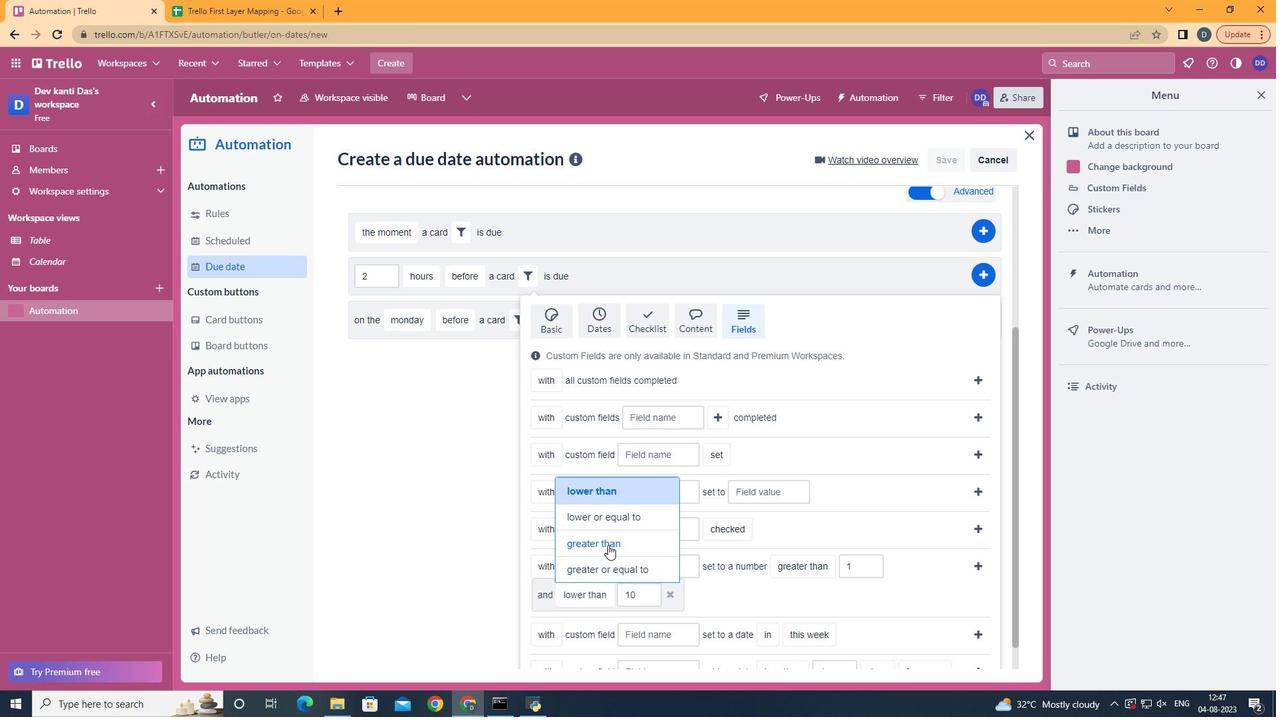 
Action: Mouse pressed left at (680, 528)
Screenshot: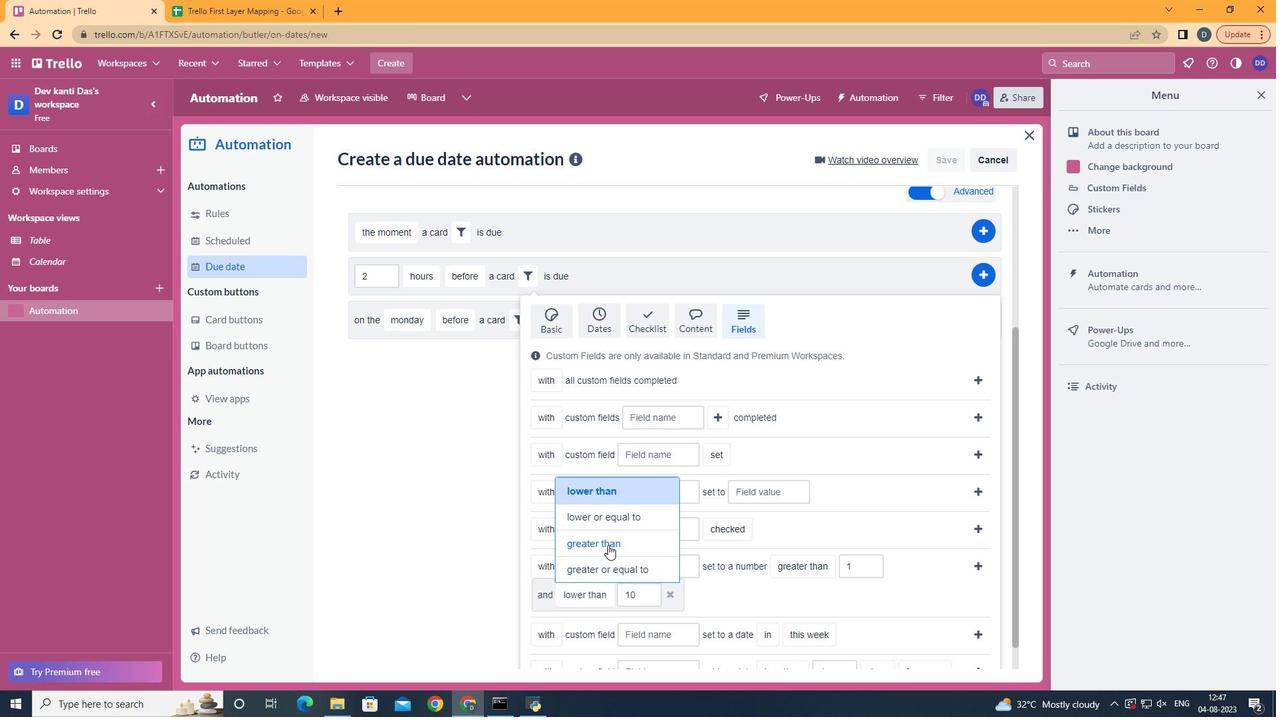 
Action: Mouse moved to (940, 547)
Screenshot: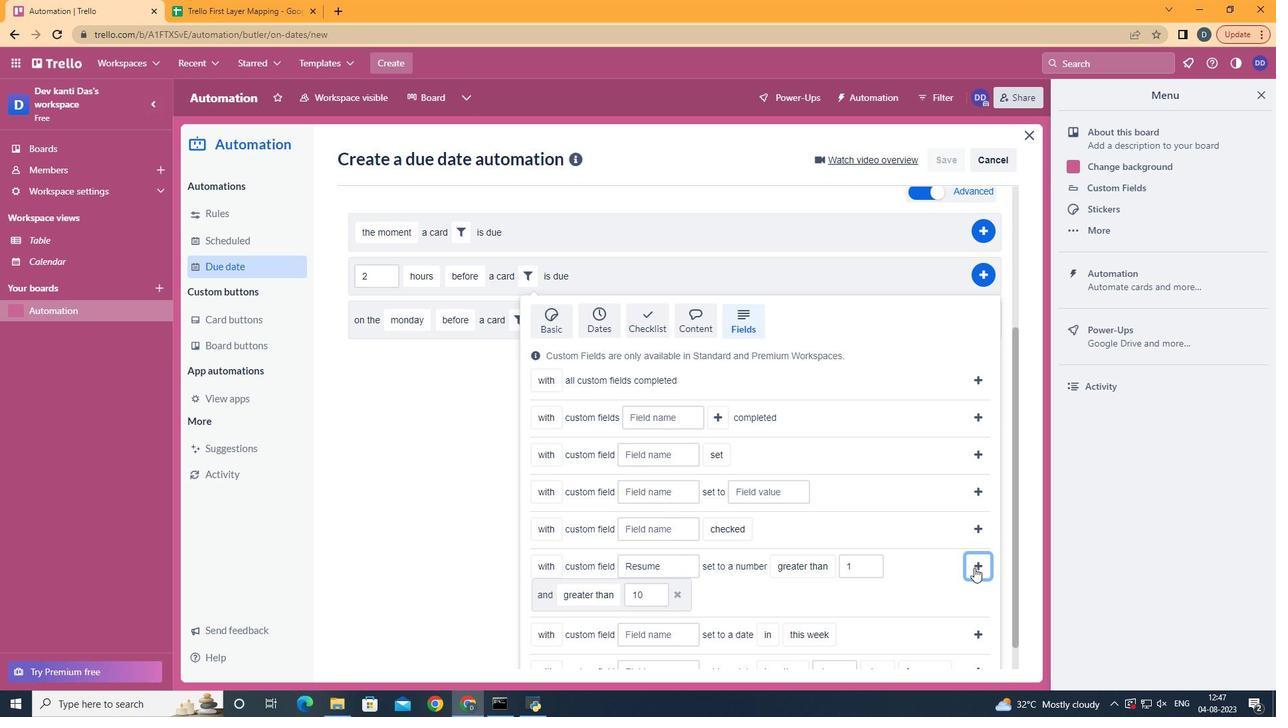 
Action: Mouse pressed left at (940, 547)
Screenshot: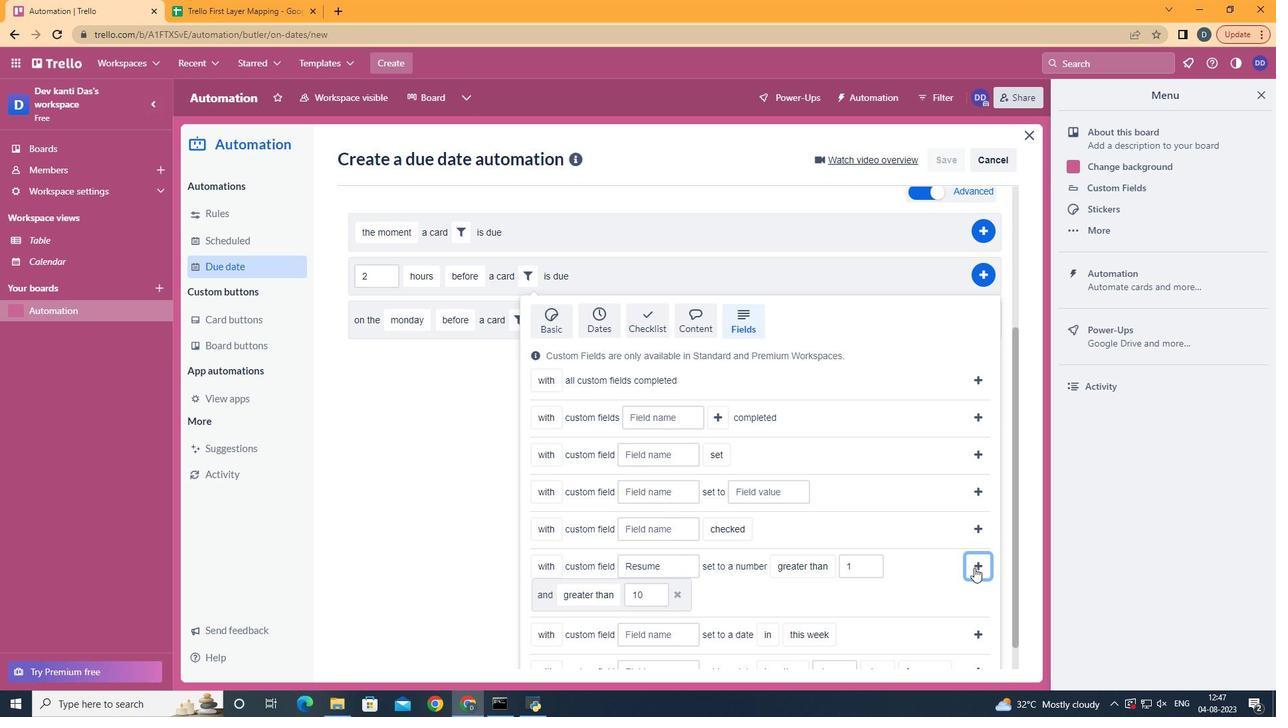 
Action: Mouse moved to (944, 475)
Screenshot: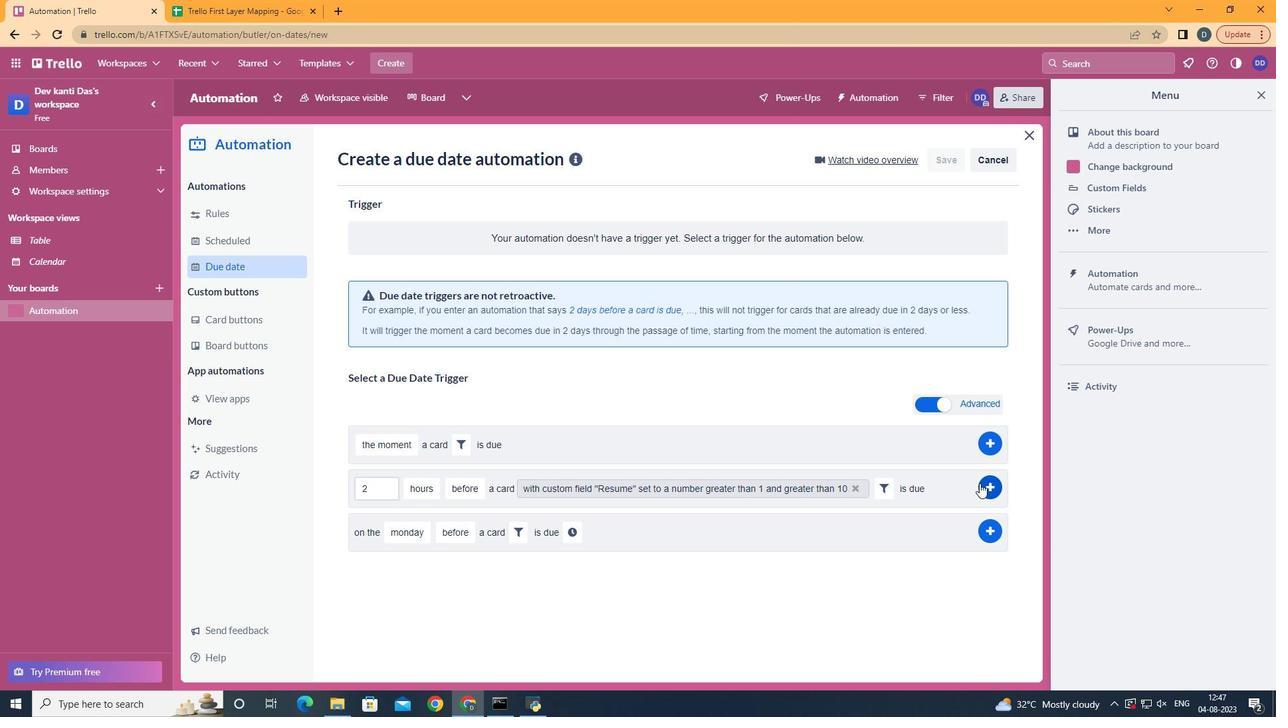 
Action: Mouse pressed left at (944, 475)
Screenshot: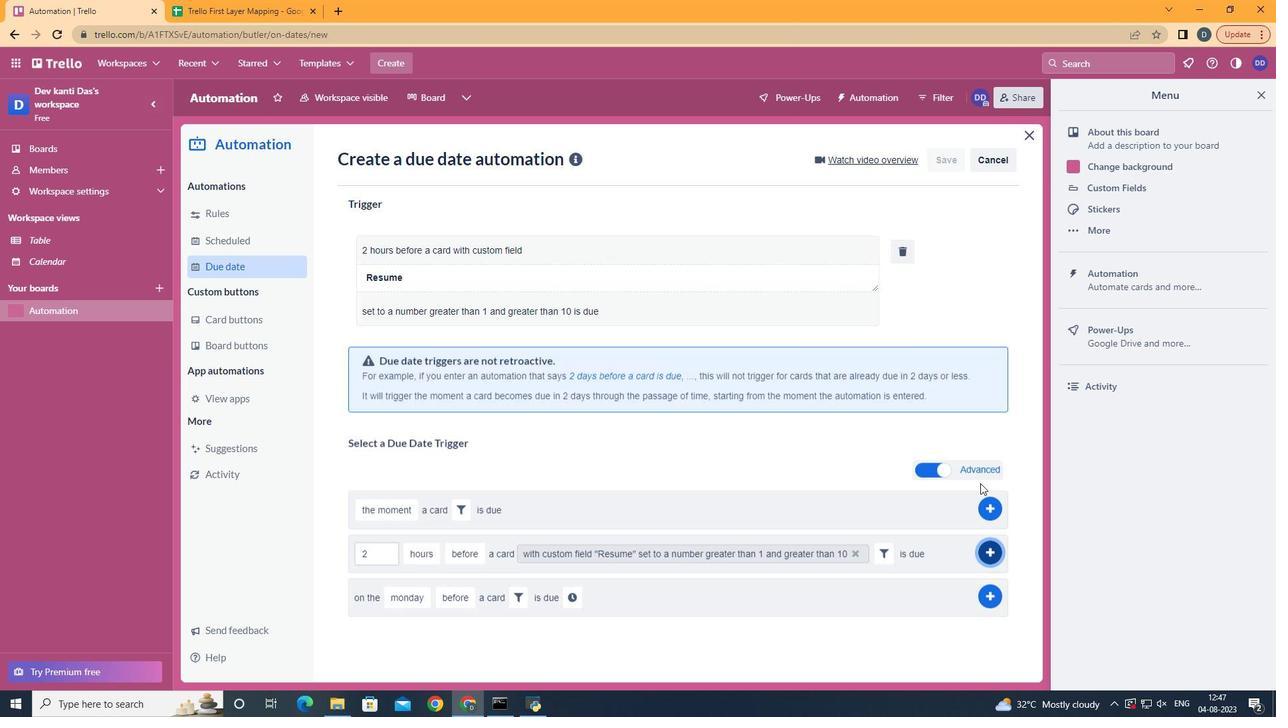 
Action: Mouse moved to (687, 288)
Screenshot: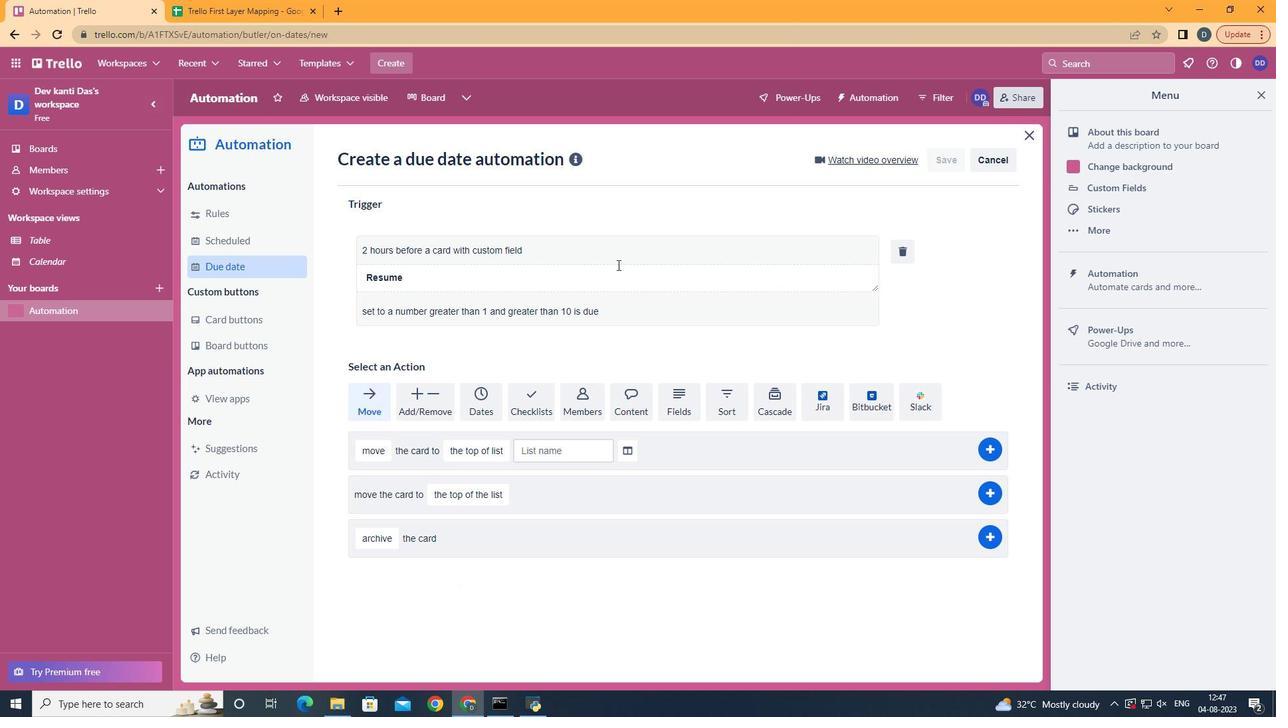 
